Task: Add a condition where "Channel Is not WhatsApp" in new tickets in your groups.
Action: Mouse moved to (145, 504)
Screenshot: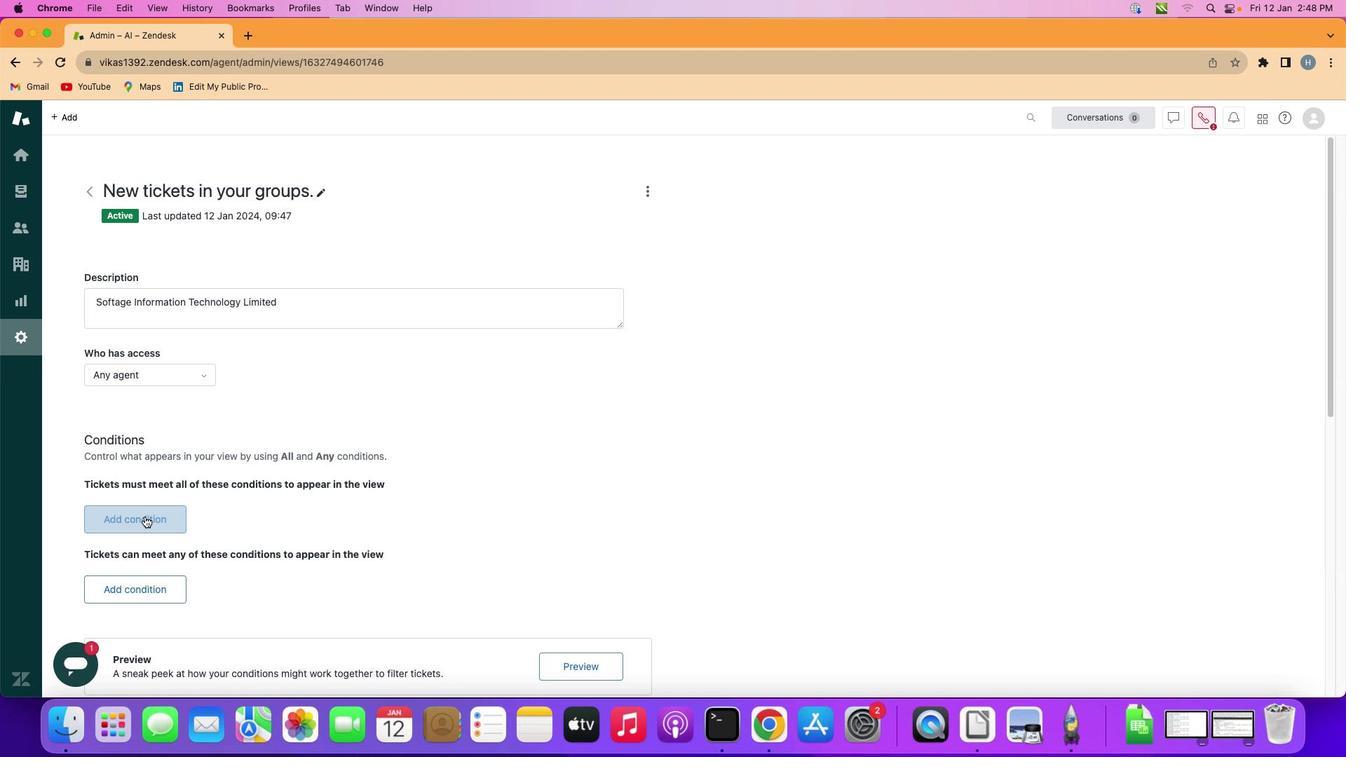 
Action: Mouse pressed left at (145, 504)
Screenshot: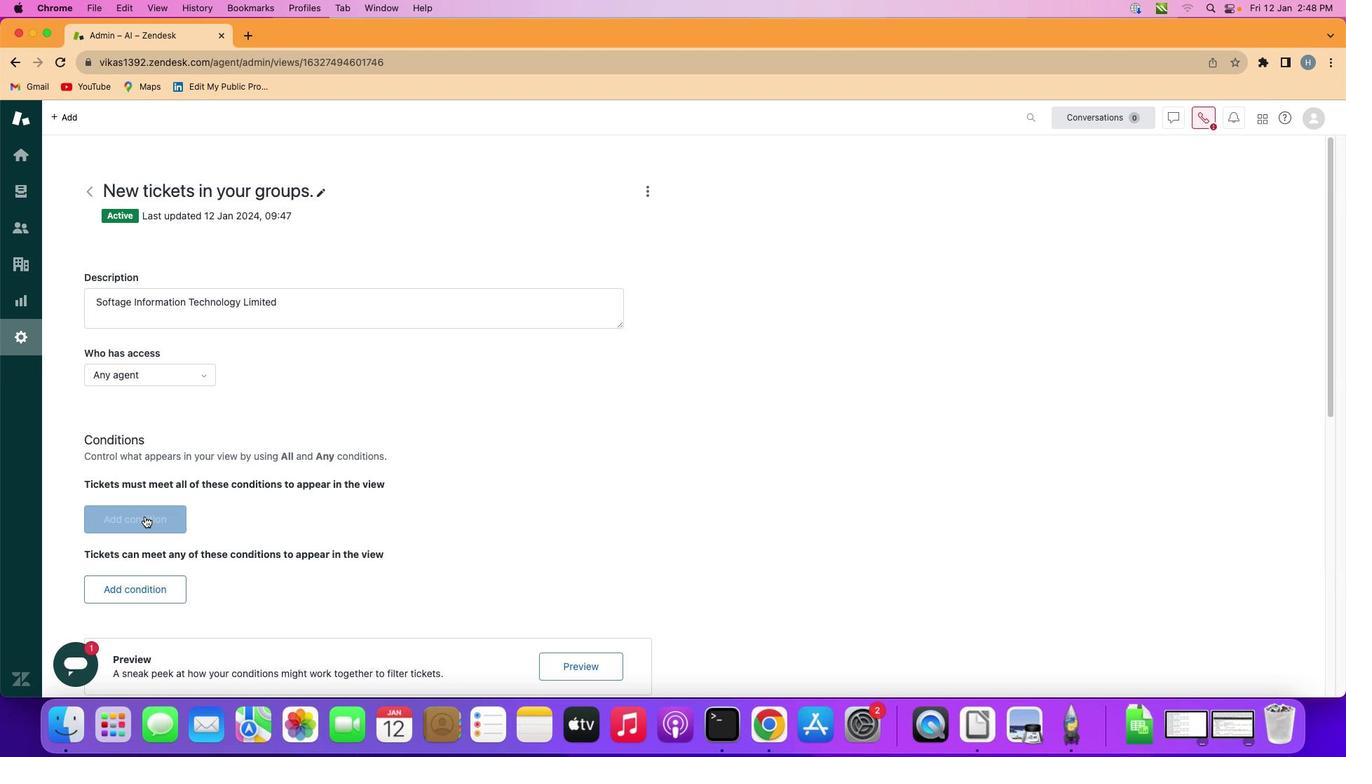 
Action: Mouse moved to (144, 516)
Screenshot: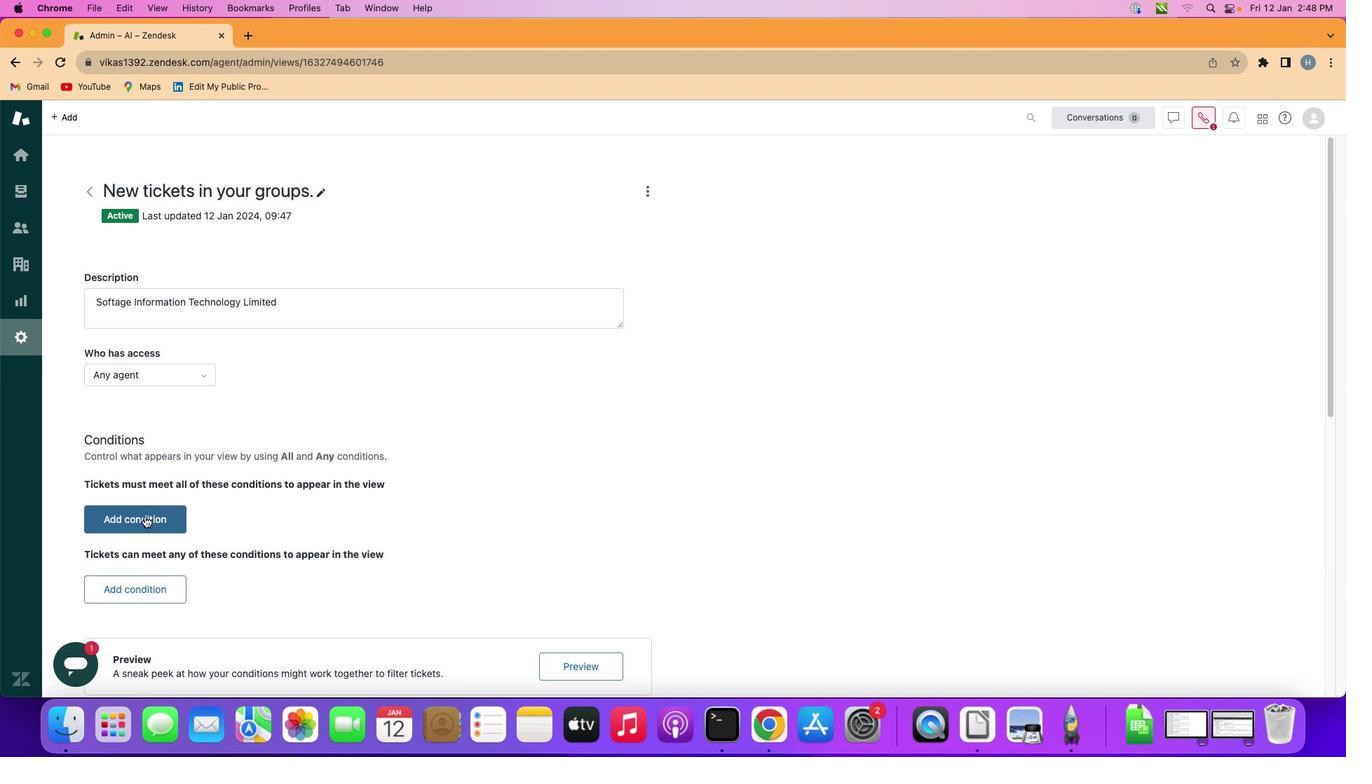 
Action: Mouse pressed left at (144, 516)
Screenshot: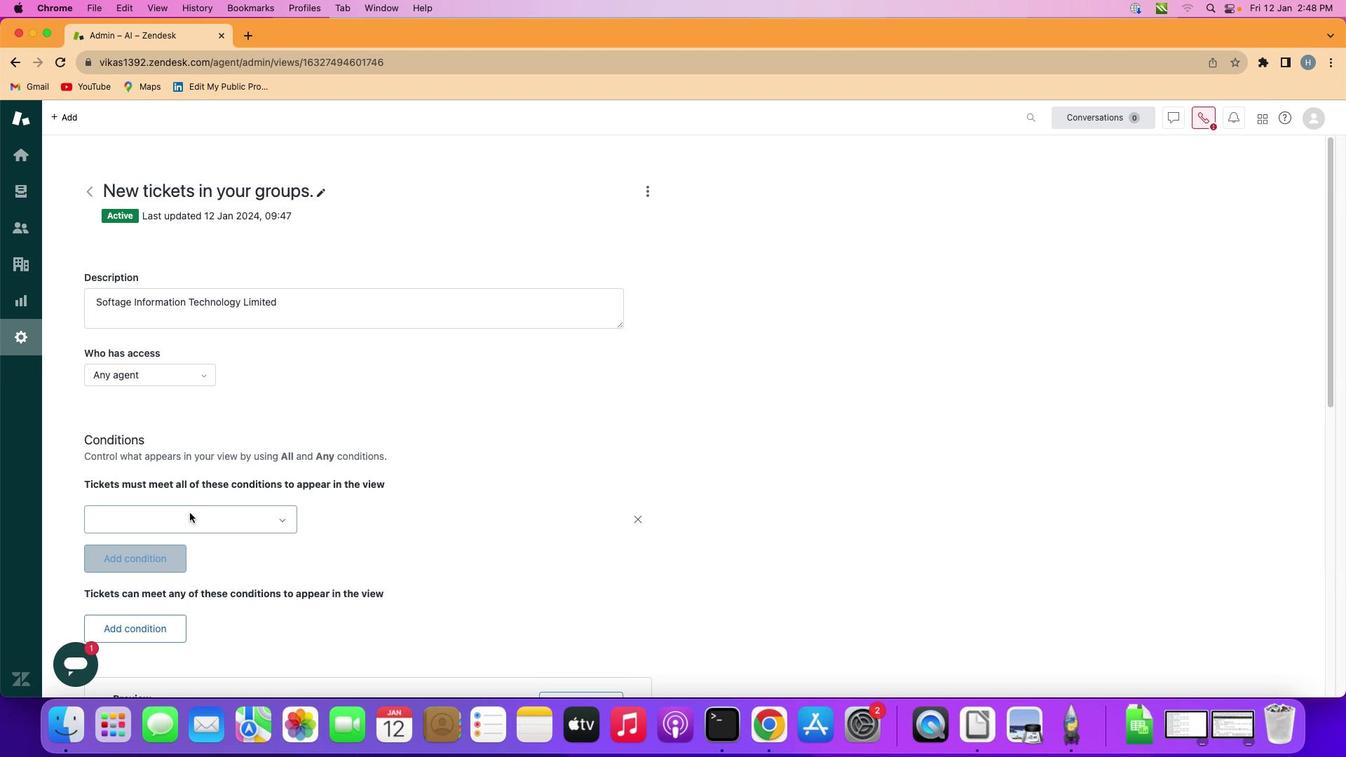 
Action: Mouse moved to (194, 513)
Screenshot: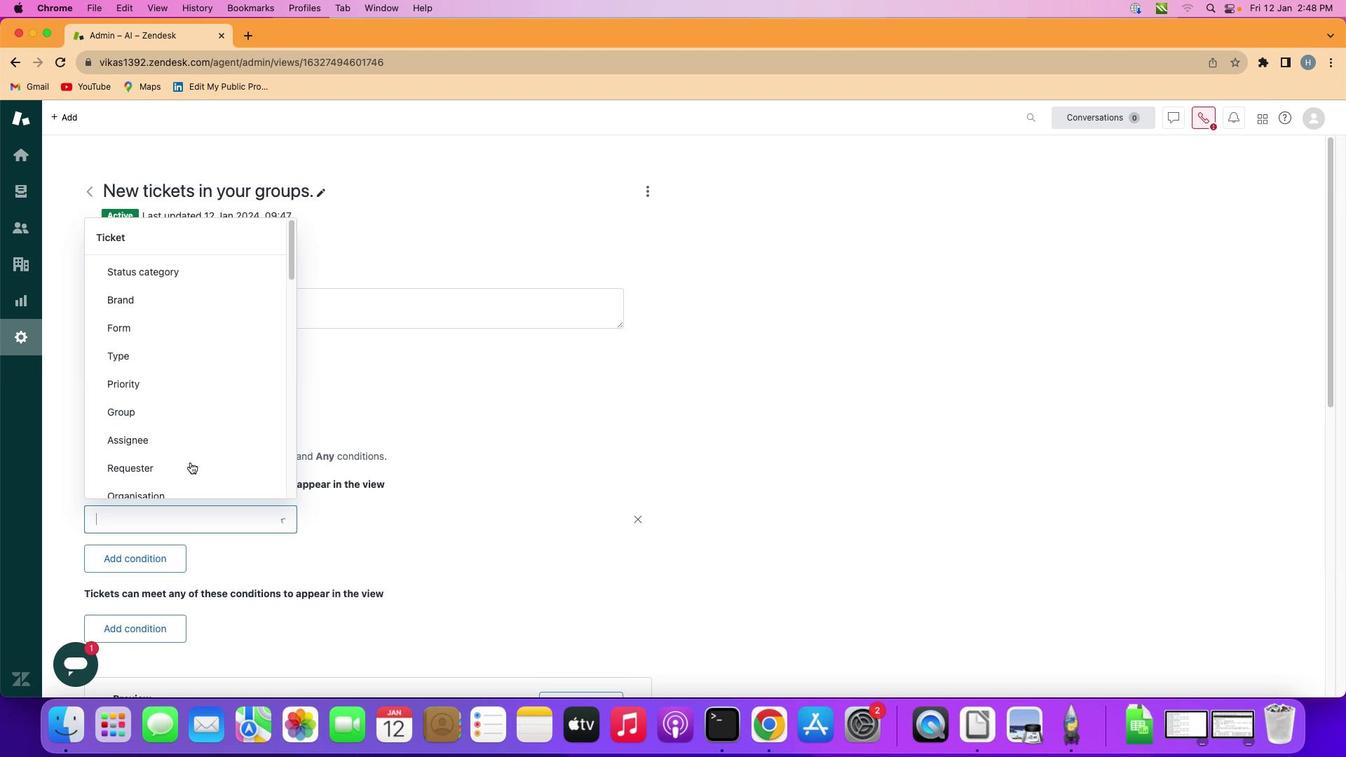 
Action: Mouse pressed left at (194, 513)
Screenshot: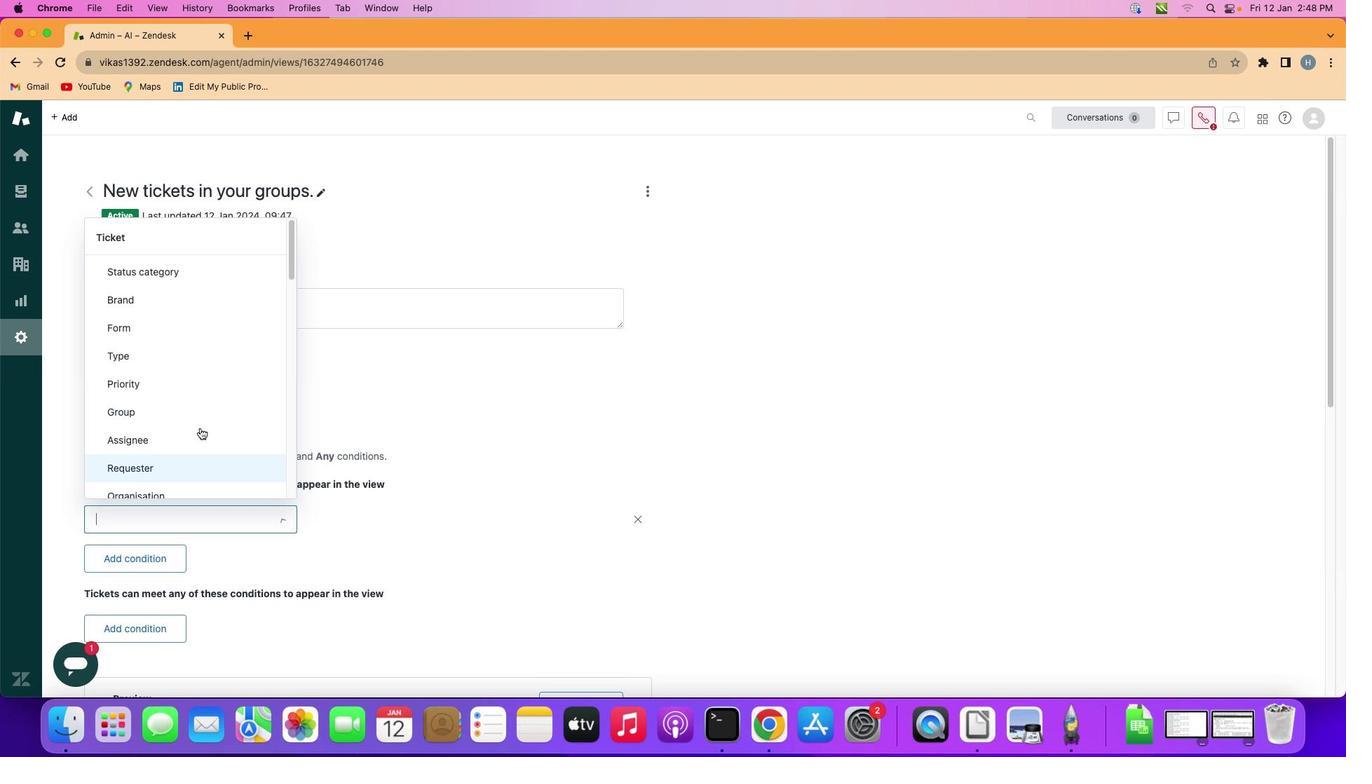 
Action: Mouse moved to (217, 301)
Screenshot: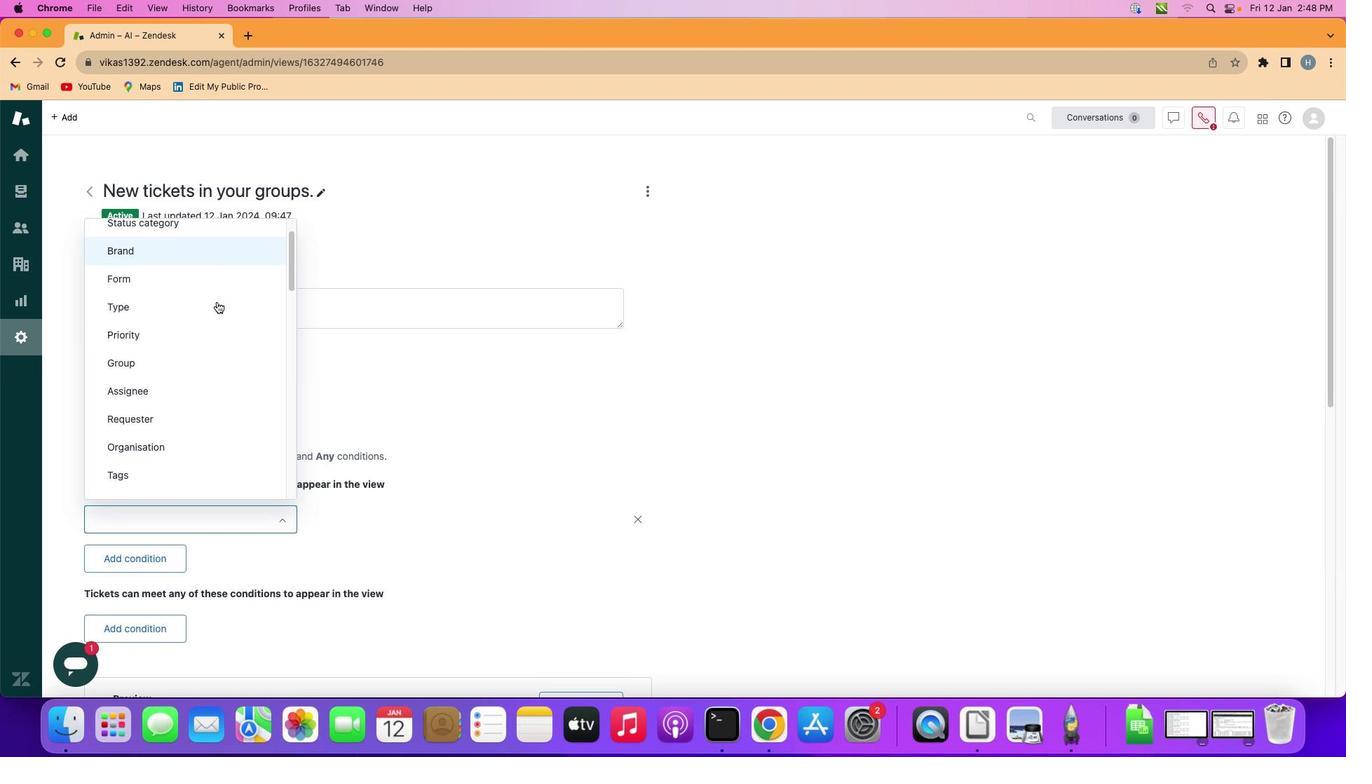
Action: Mouse scrolled (217, 301) with delta (0, 0)
Screenshot: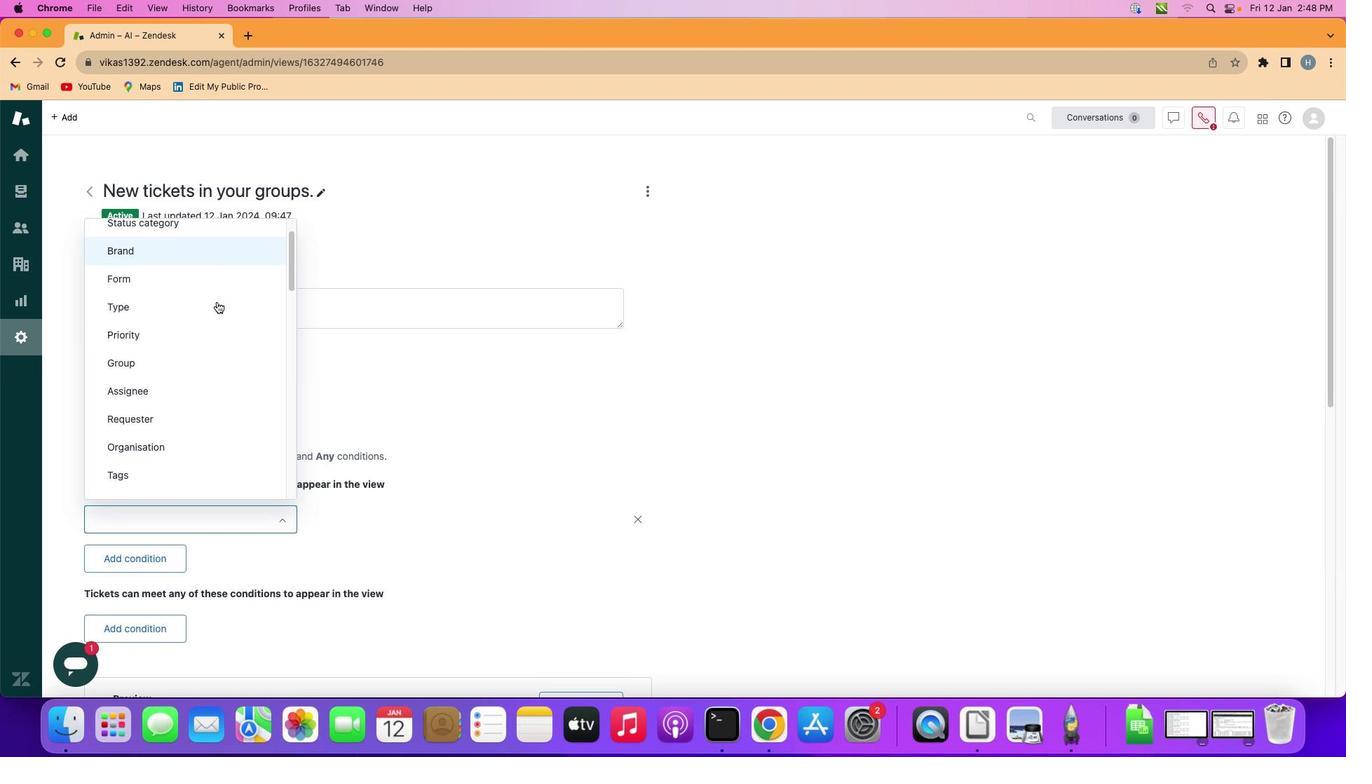 
Action: Mouse scrolled (217, 301) with delta (0, 0)
Screenshot: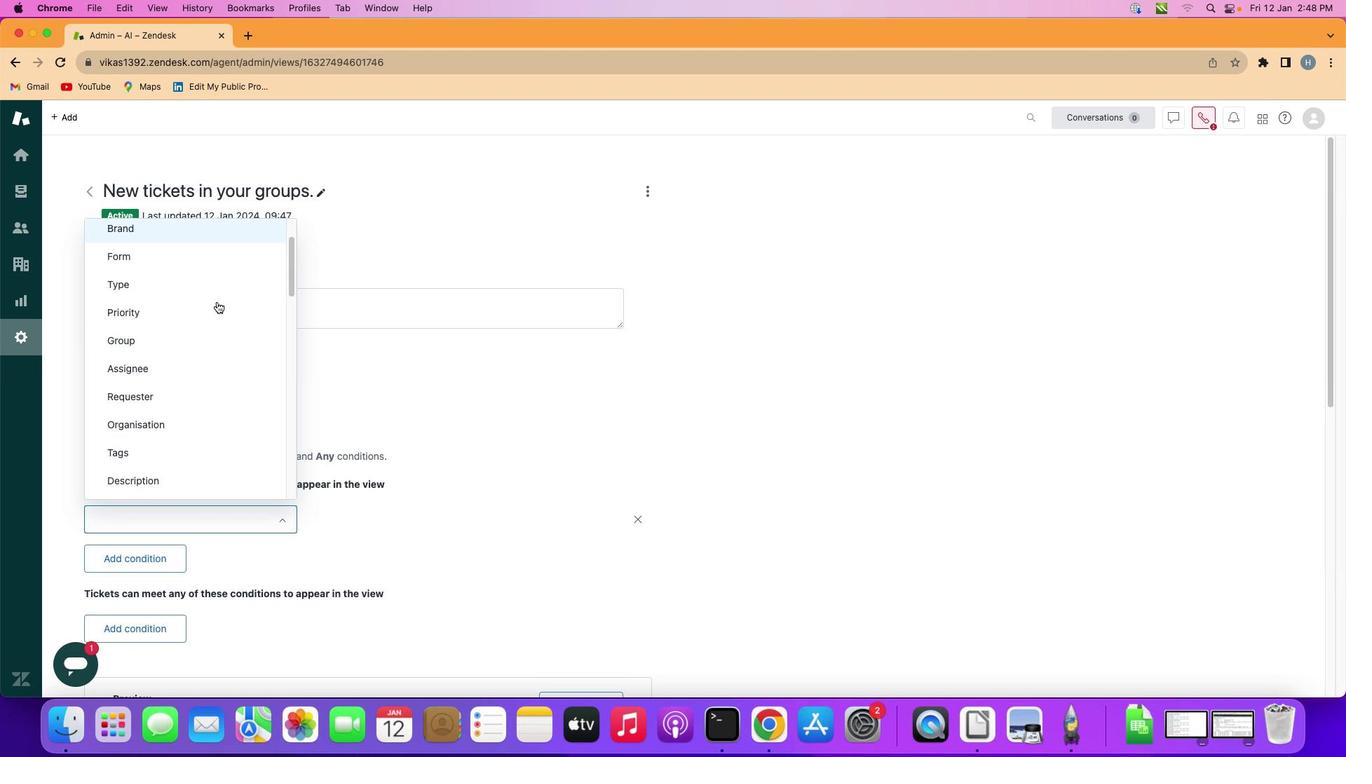 
Action: Mouse moved to (217, 301)
Screenshot: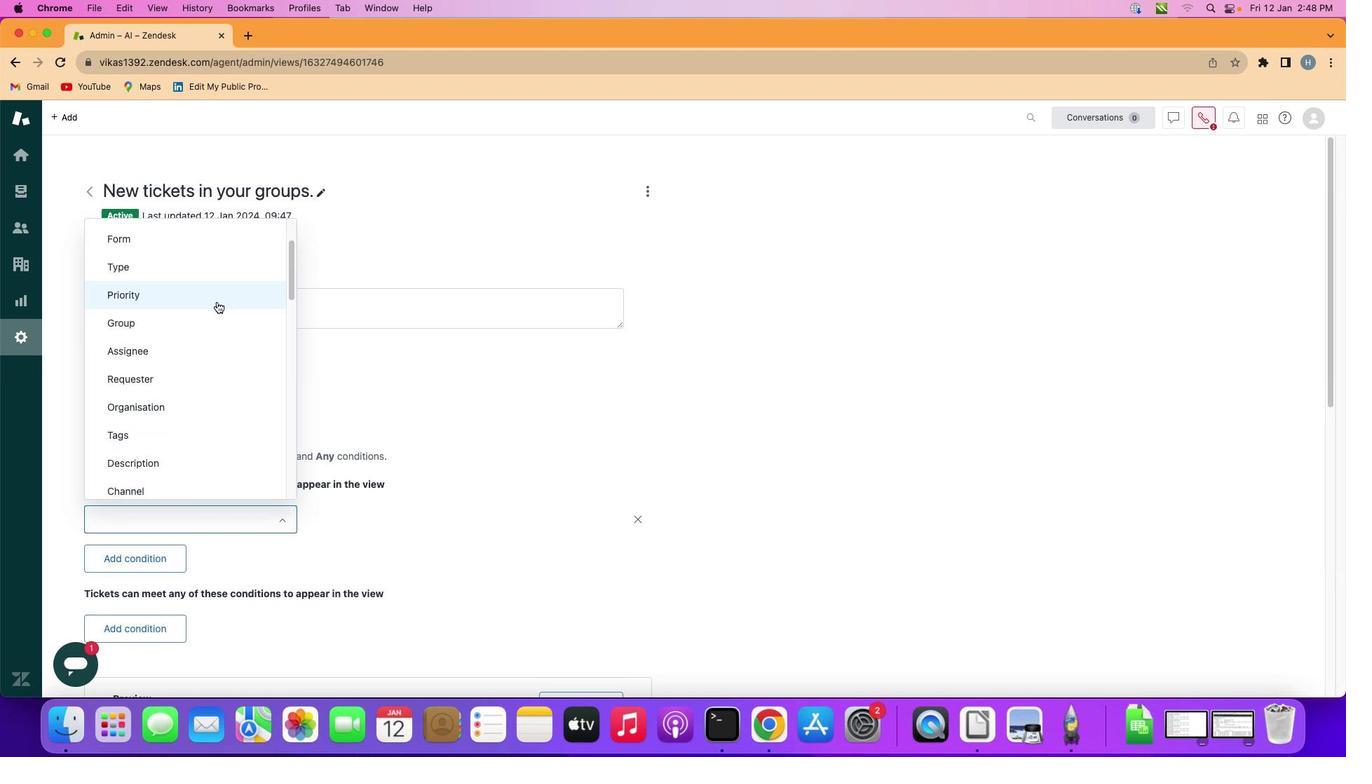 
Action: Mouse scrolled (217, 301) with delta (0, 0)
Screenshot: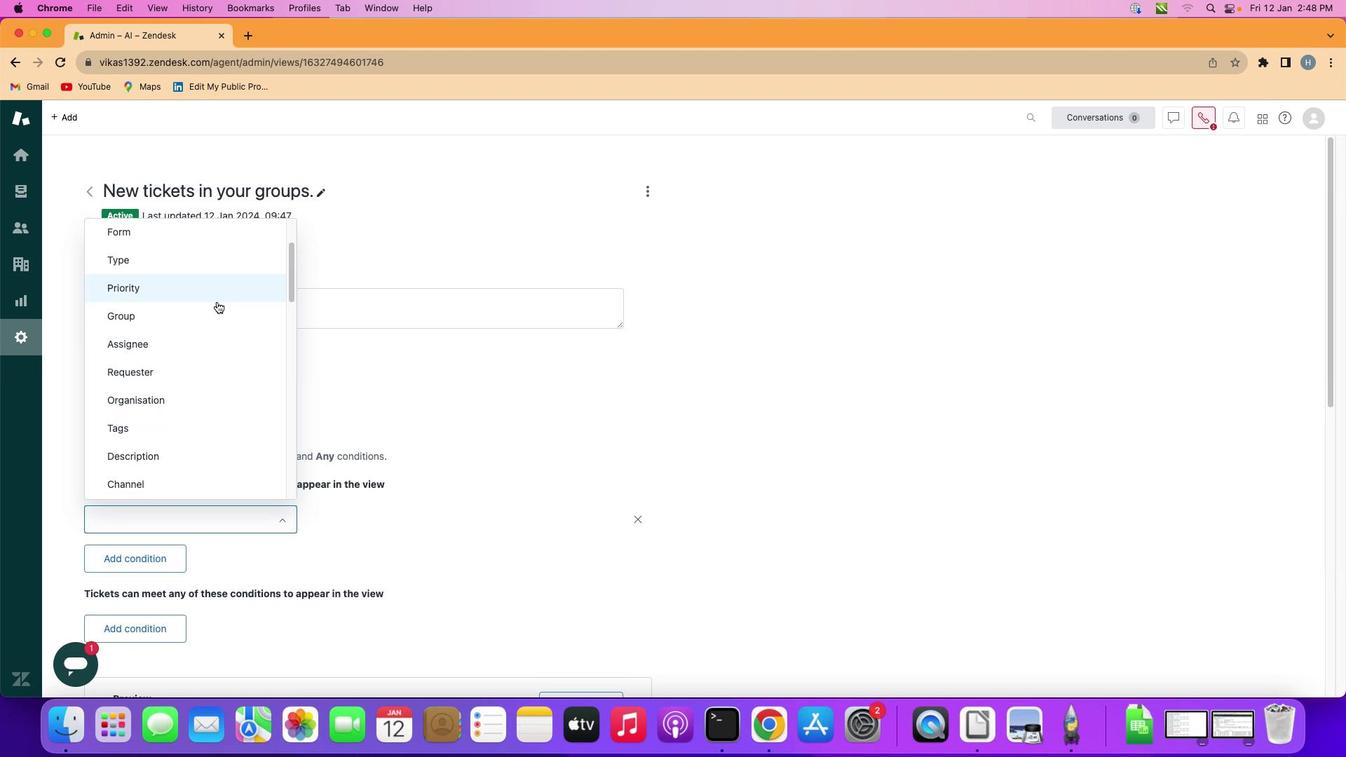 
Action: Mouse scrolled (217, 301) with delta (0, 0)
Screenshot: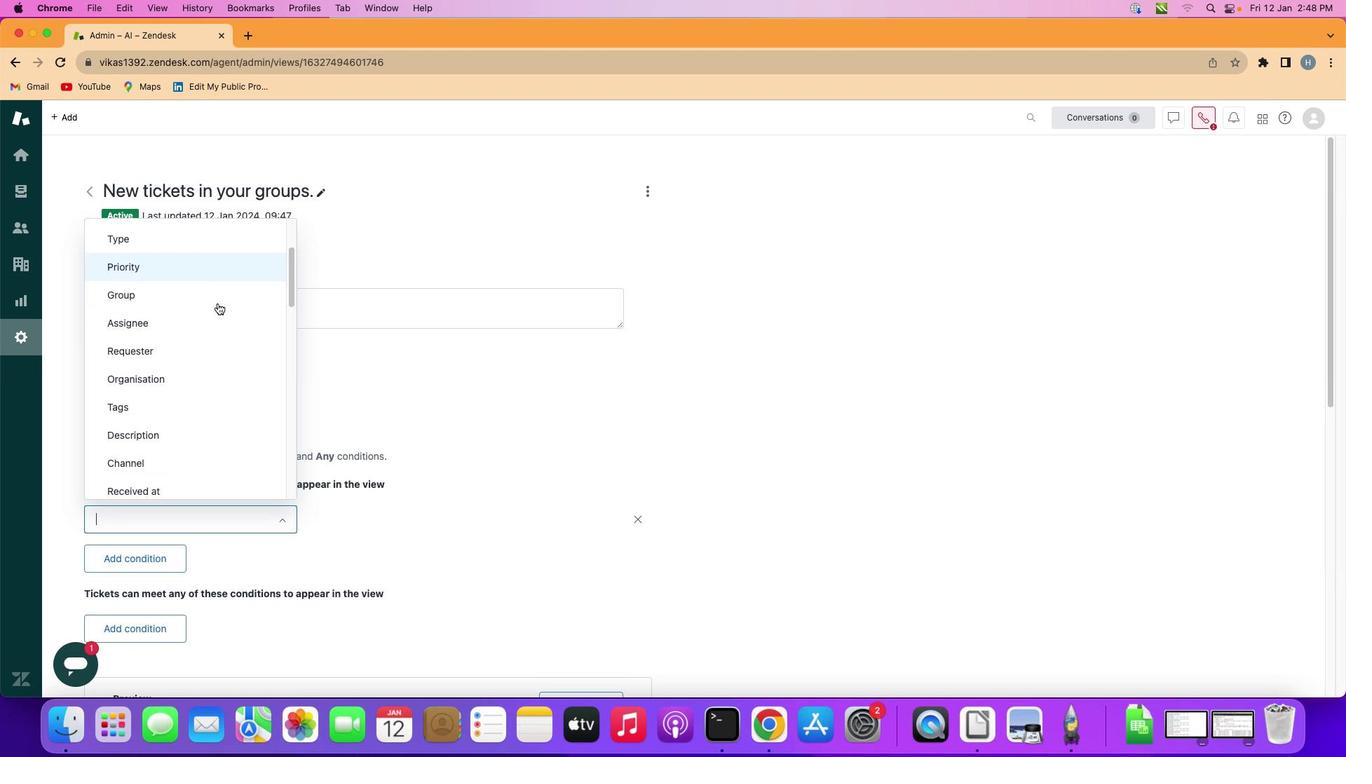 
Action: Mouse moved to (217, 301)
Screenshot: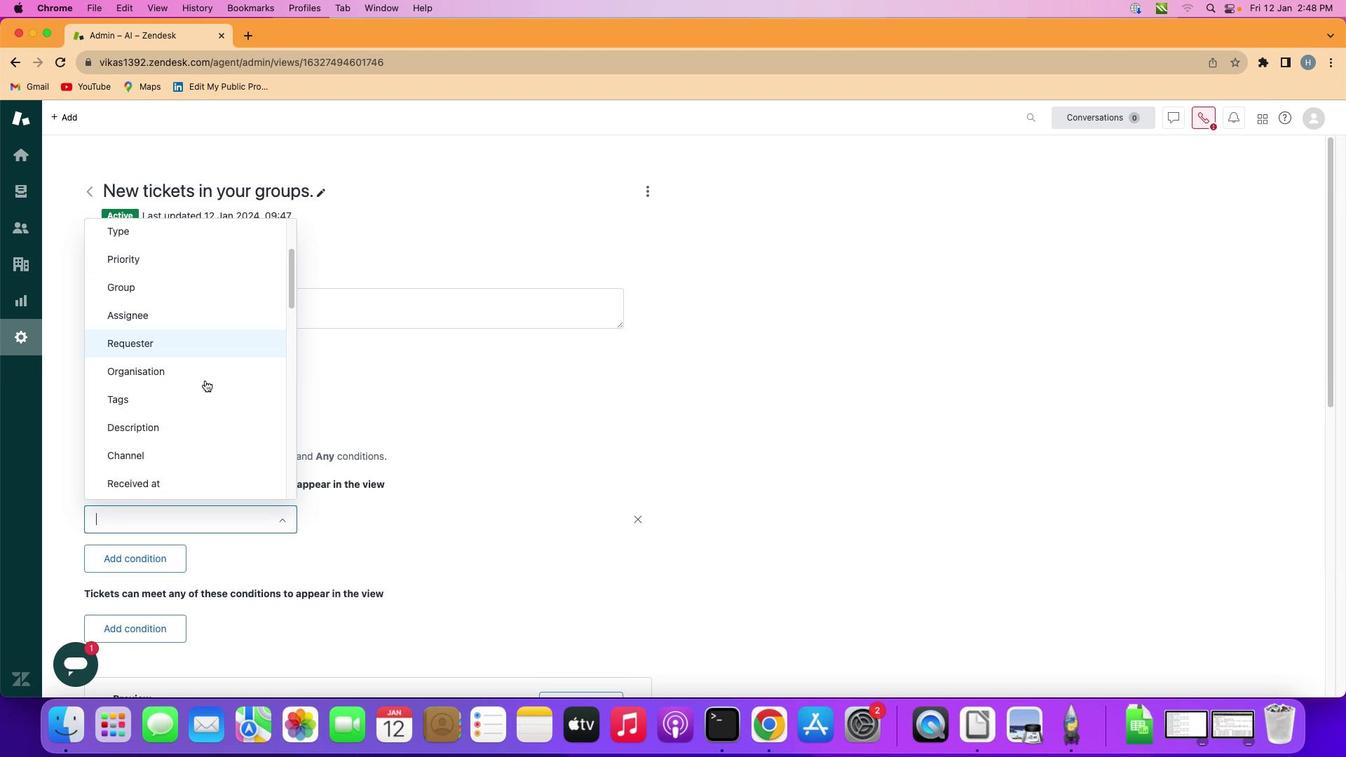 
Action: Mouse scrolled (217, 301) with delta (0, 0)
Screenshot: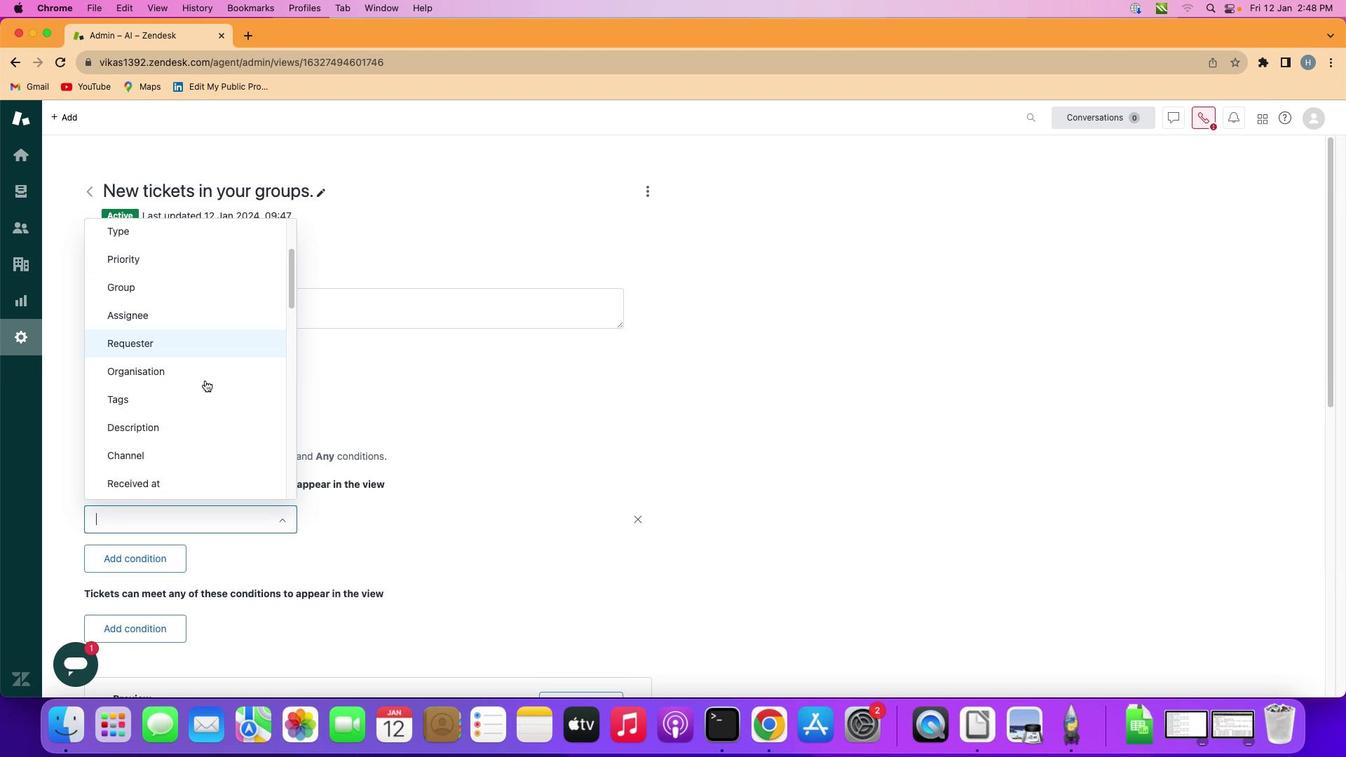 
Action: Mouse moved to (192, 445)
Screenshot: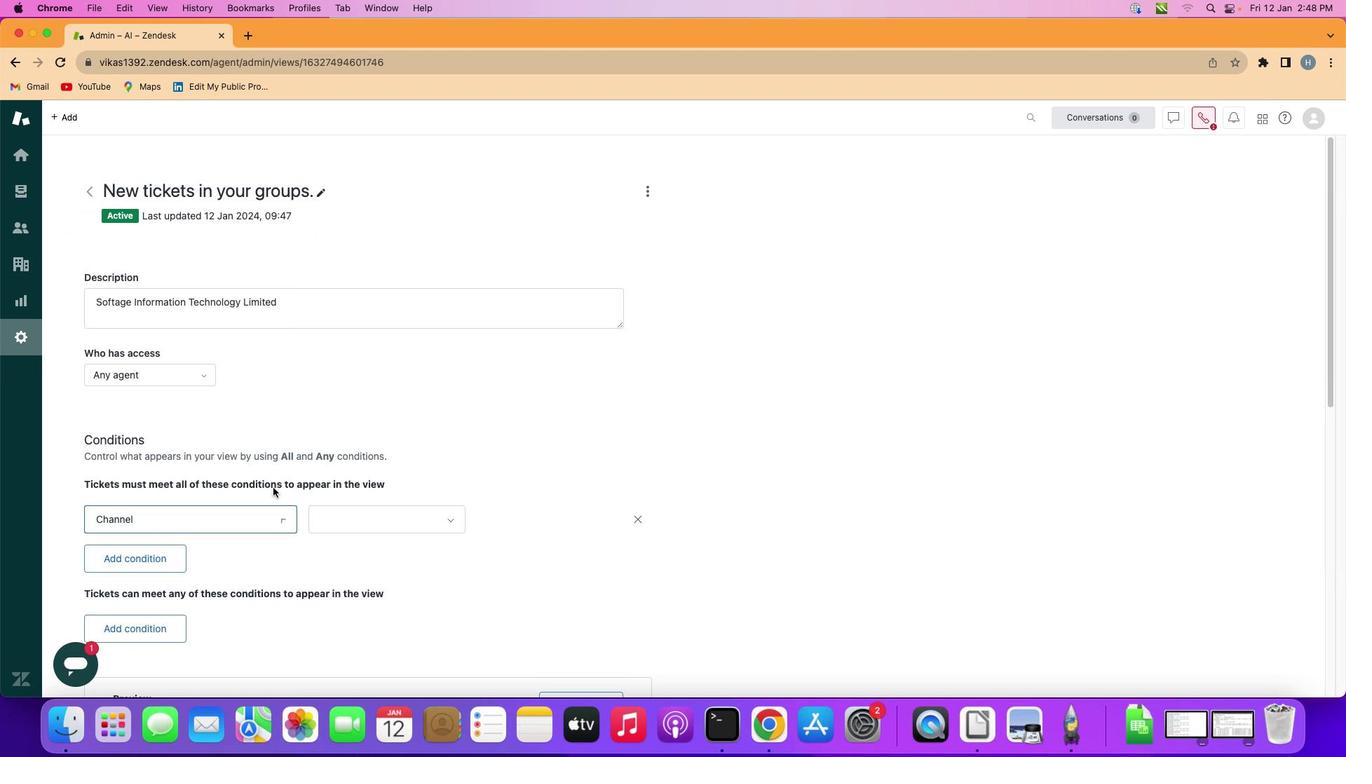 
Action: Mouse pressed left at (192, 445)
Screenshot: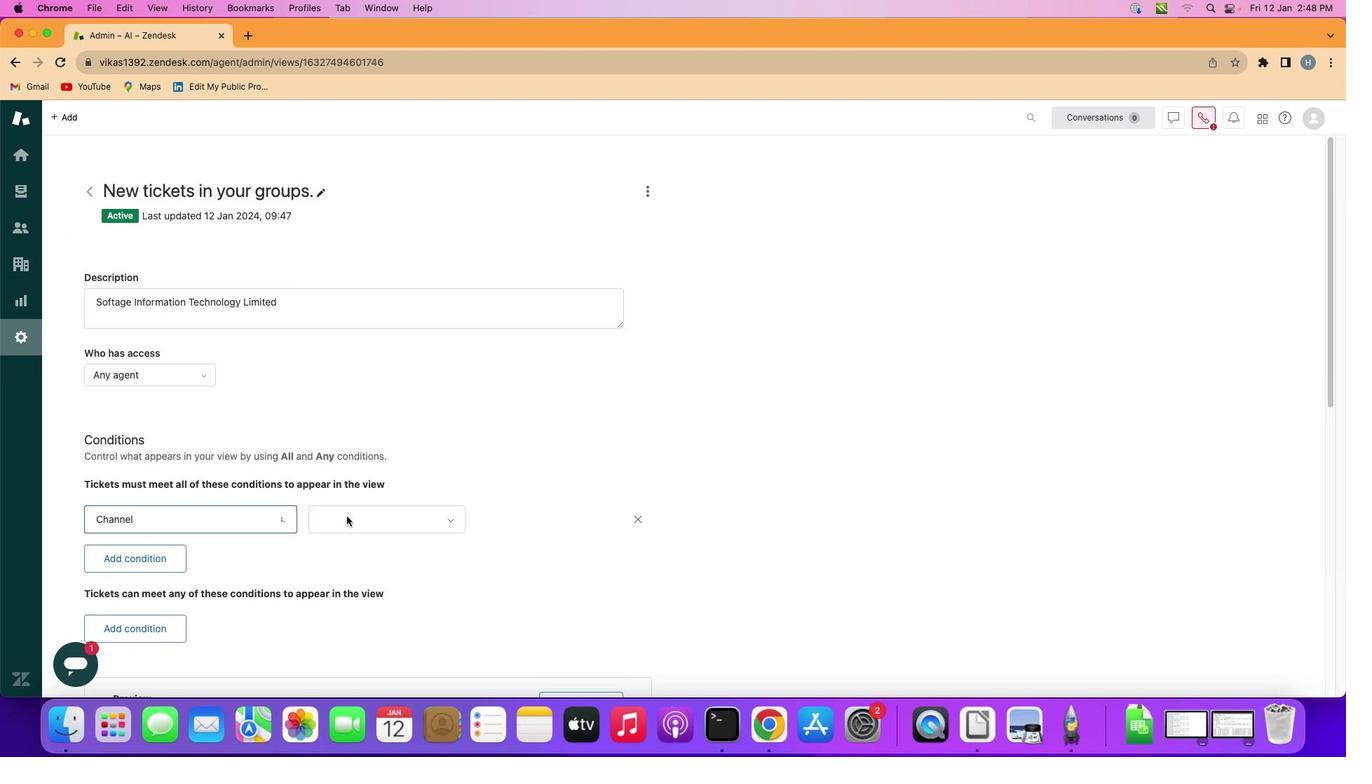 
Action: Mouse moved to (390, 523)
Screenshot: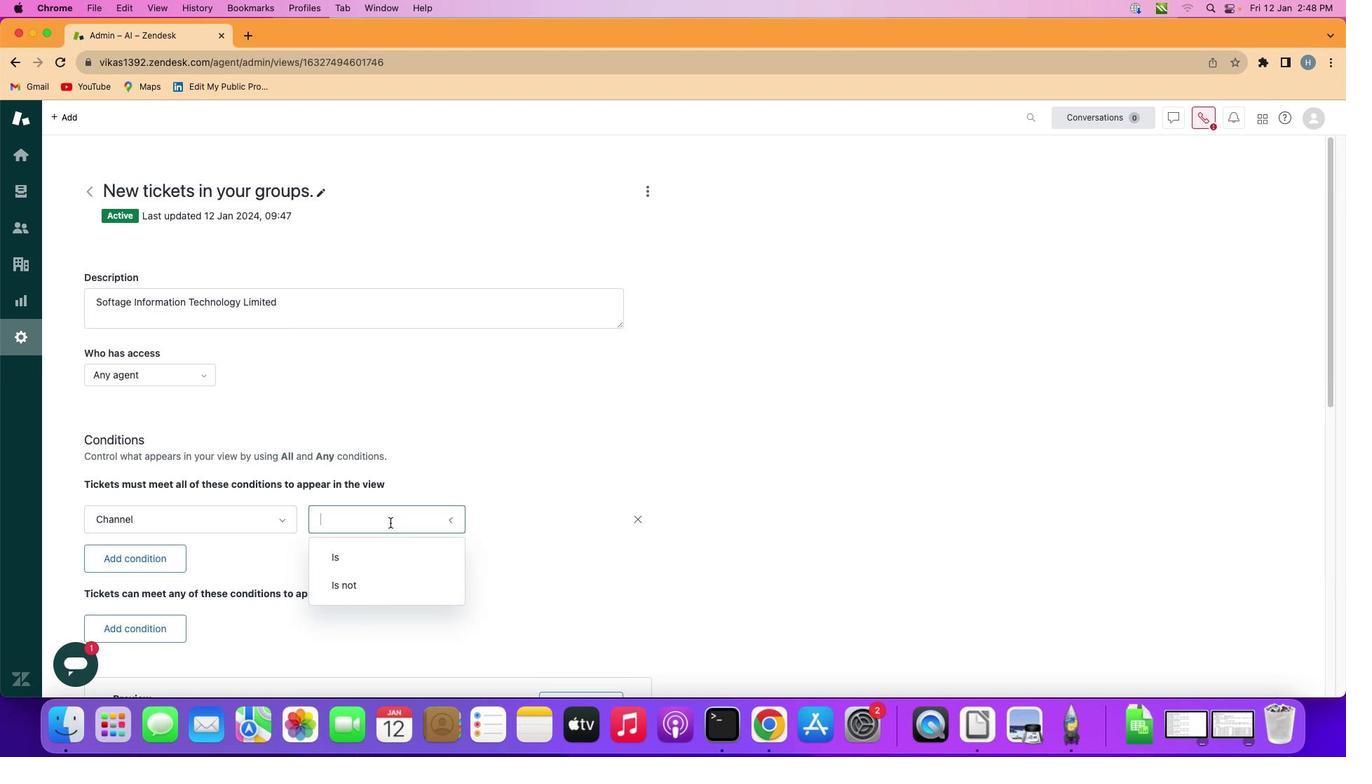 
Action: Mouse pressed left at (390, 523)
Screenshot: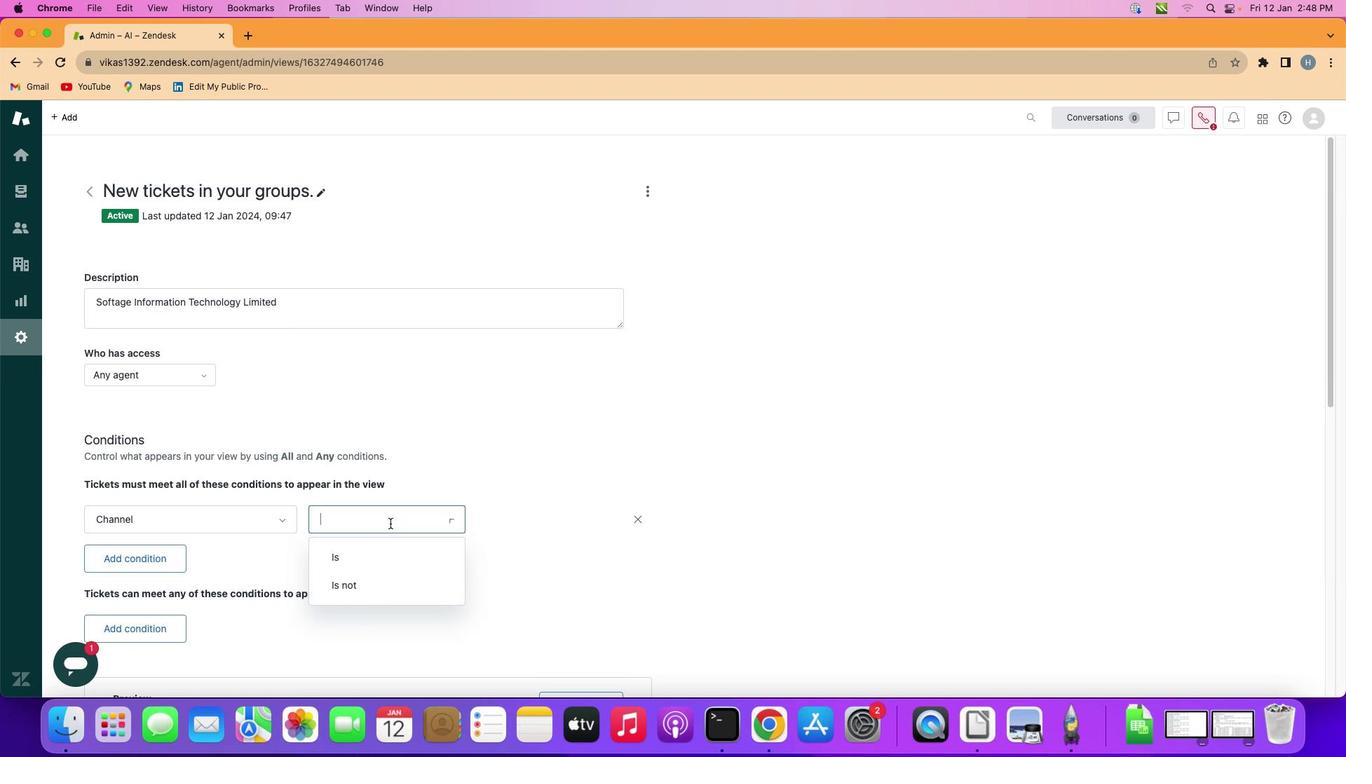 
Action: Mouse moved to (374, 579)
Screenshot: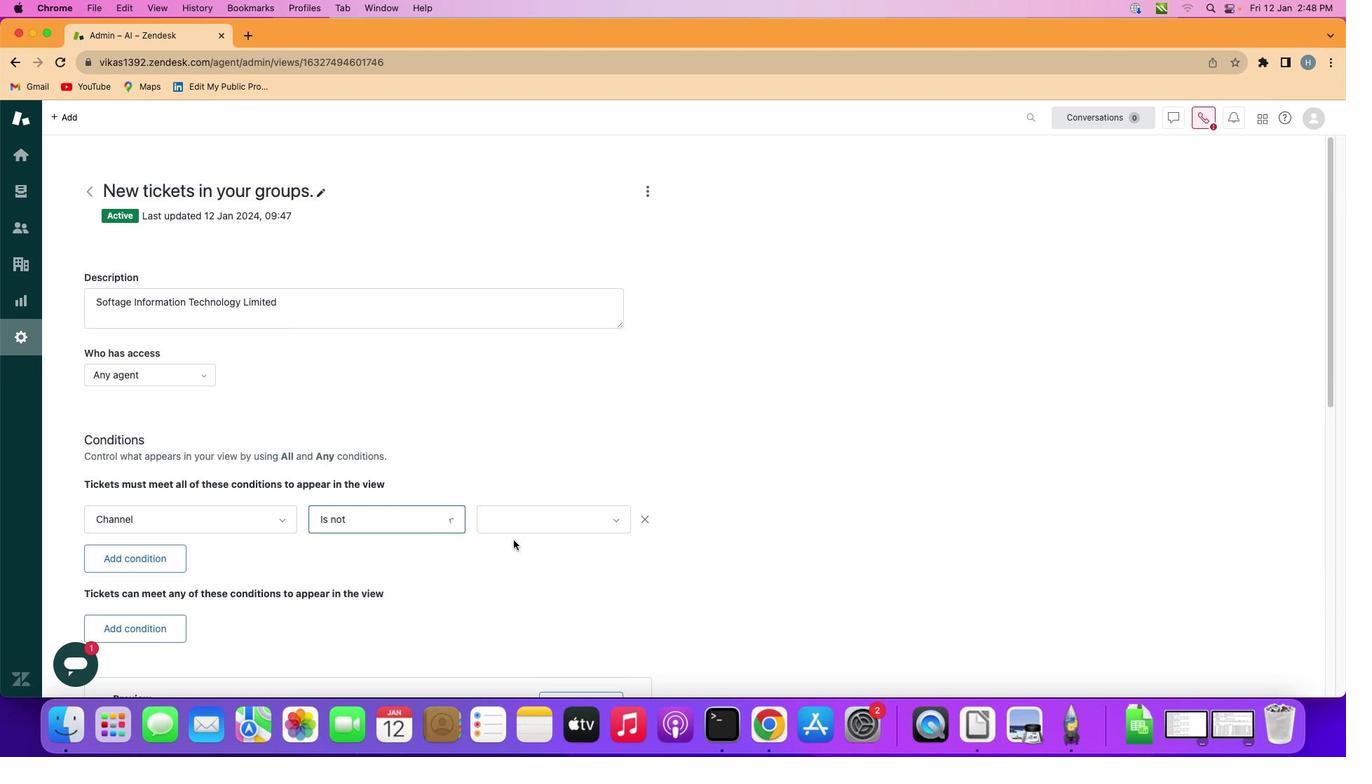
Action: Mouse pressed left at (374, 579)
Screenshot: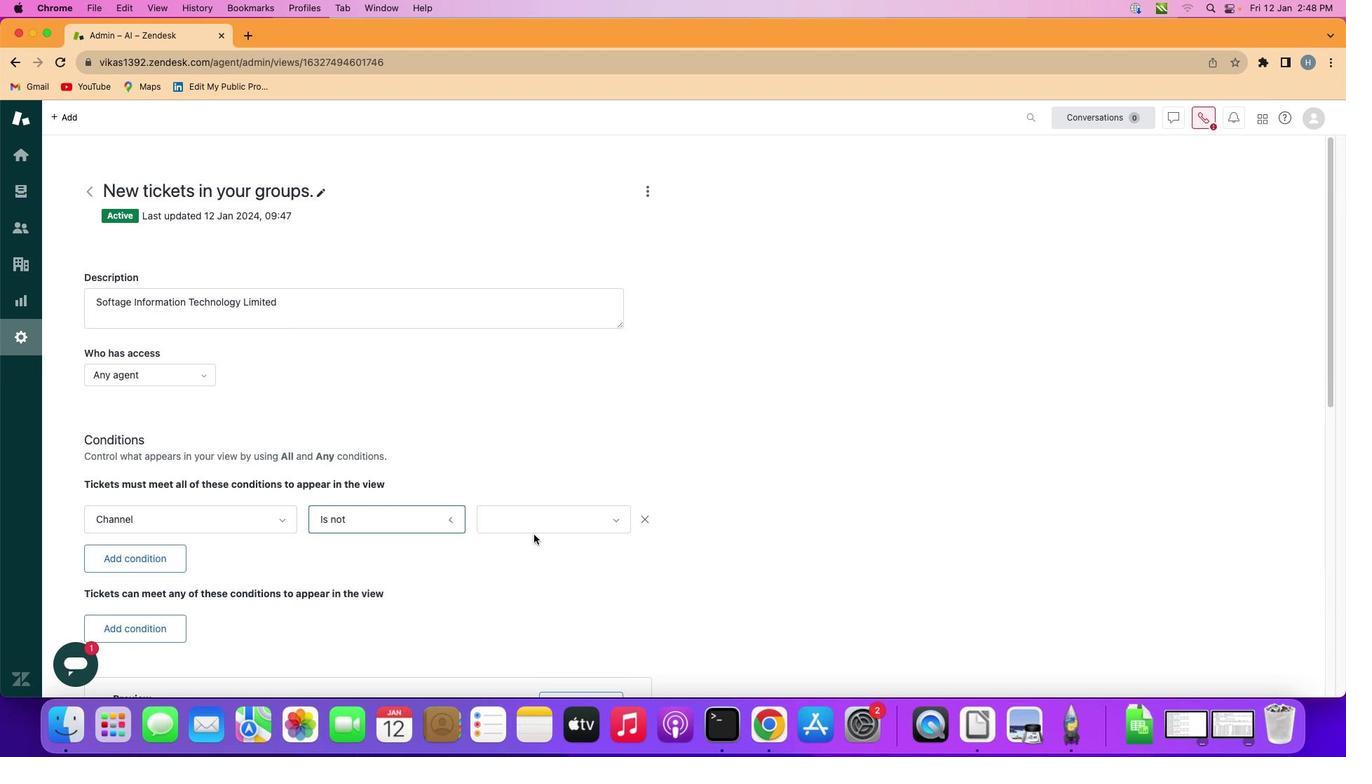 
Action: Mouse moved to (559, 523)
Screenshot: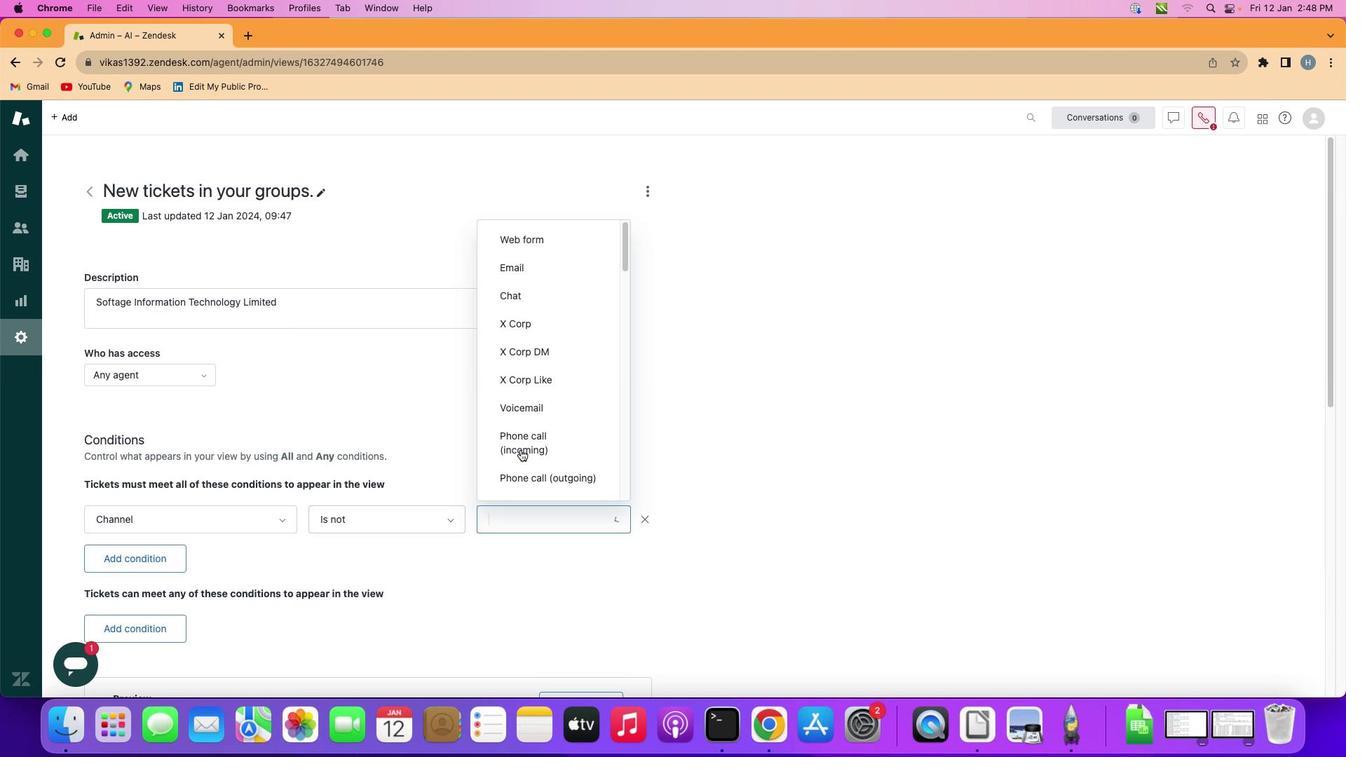
Action: Mouse pressed left at (559, 523)
Screenshot: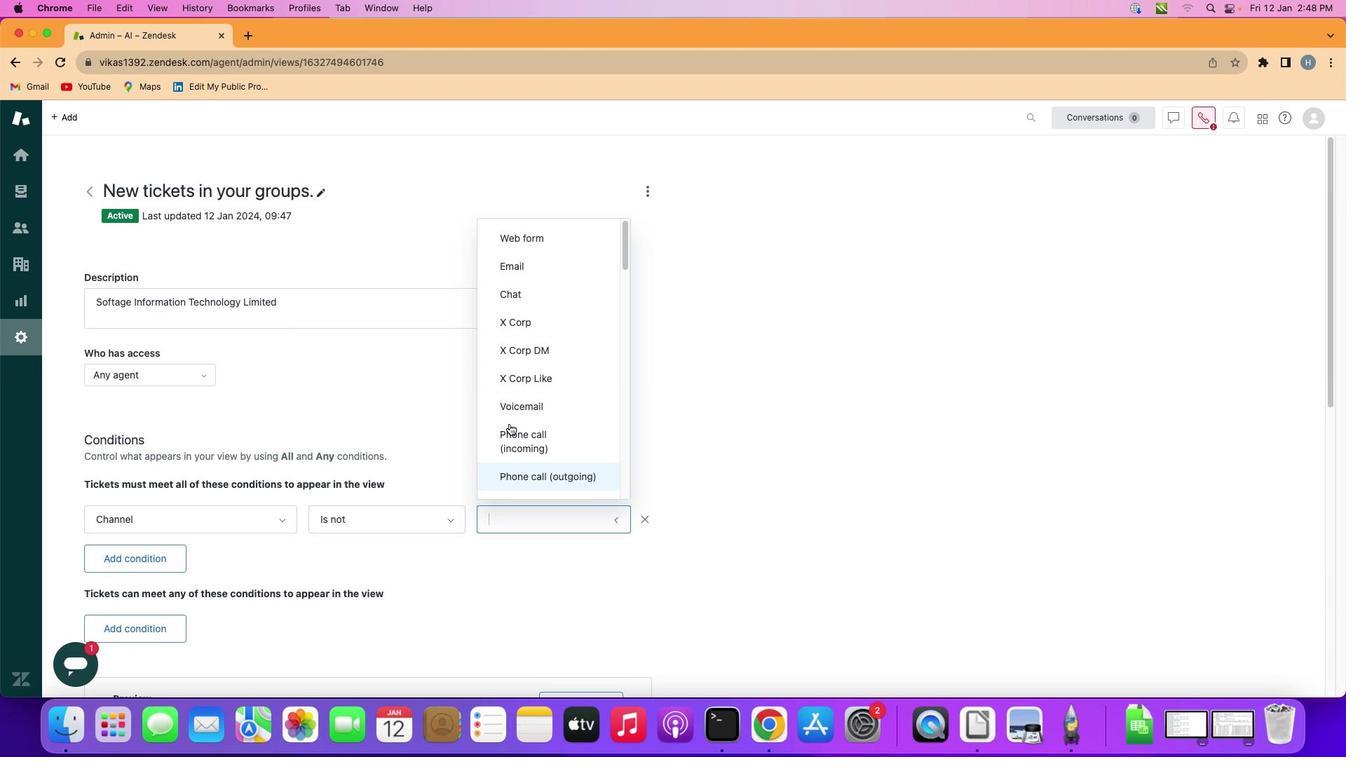 
Action: Mouse moved to (522, 359)
Screenshot: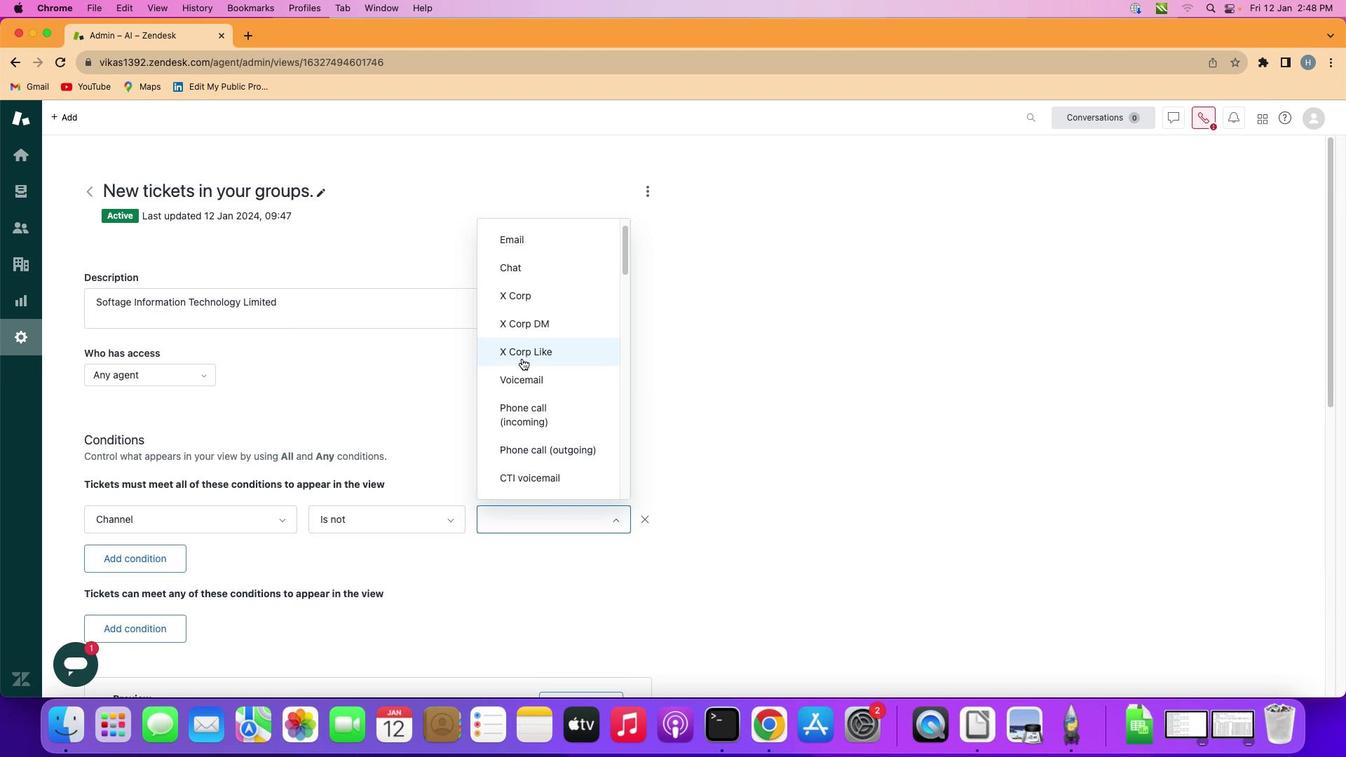 
Action: Mouse scrolled (522, 359) with delta (0, 0)
Screenshot: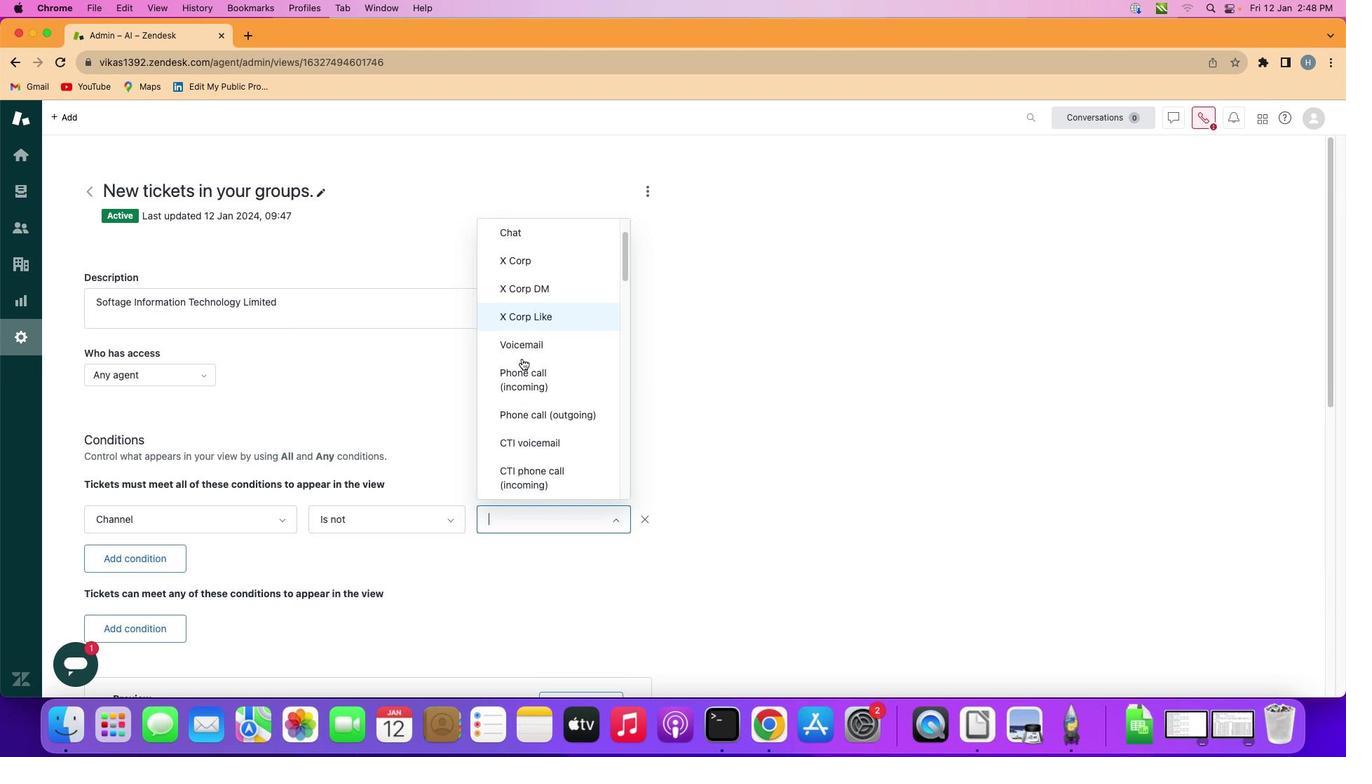 
Action: Mouse scrolled (522, 359) with delta (0, 0)
Screenshot: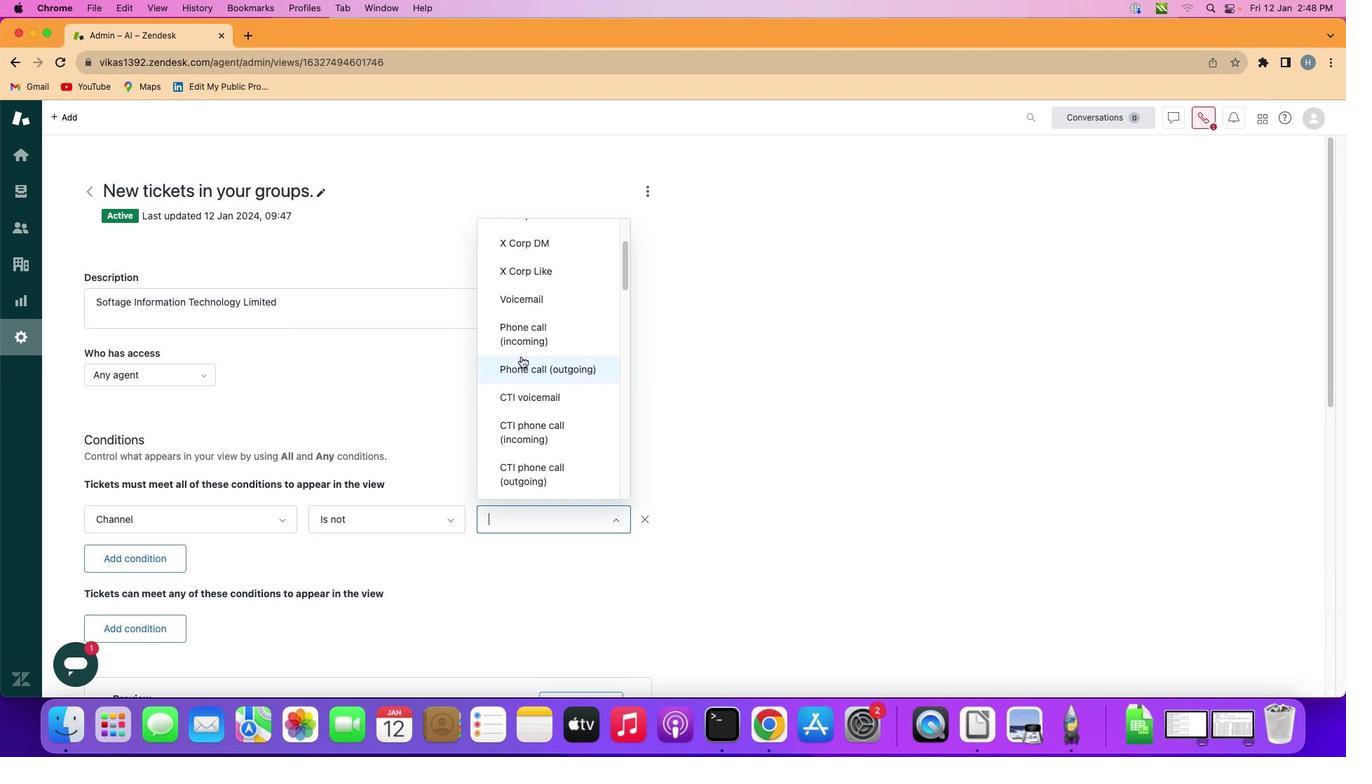 
Action: Mouse scrolled (522, 359) with delta (0, 0)
Screenshot: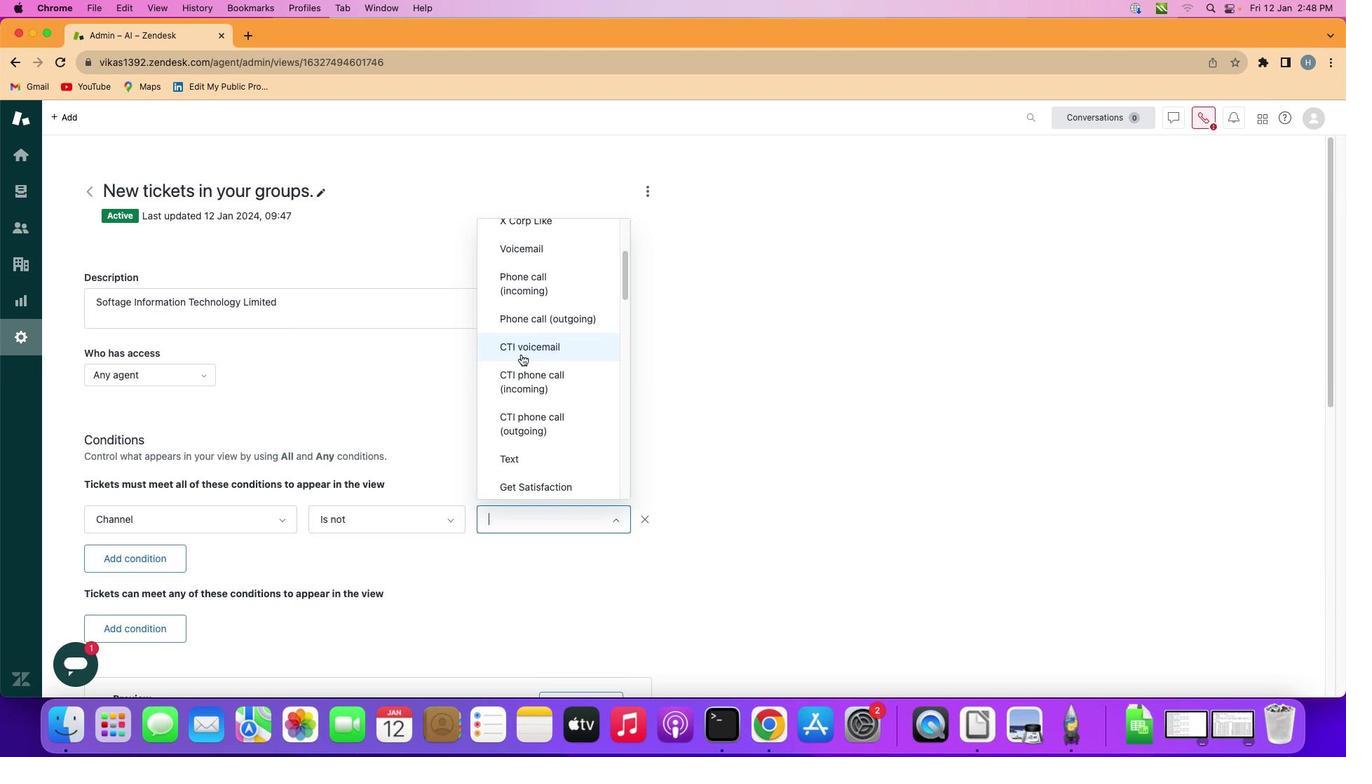 
Action: Mouse moved to (521, 359)
Screenshot: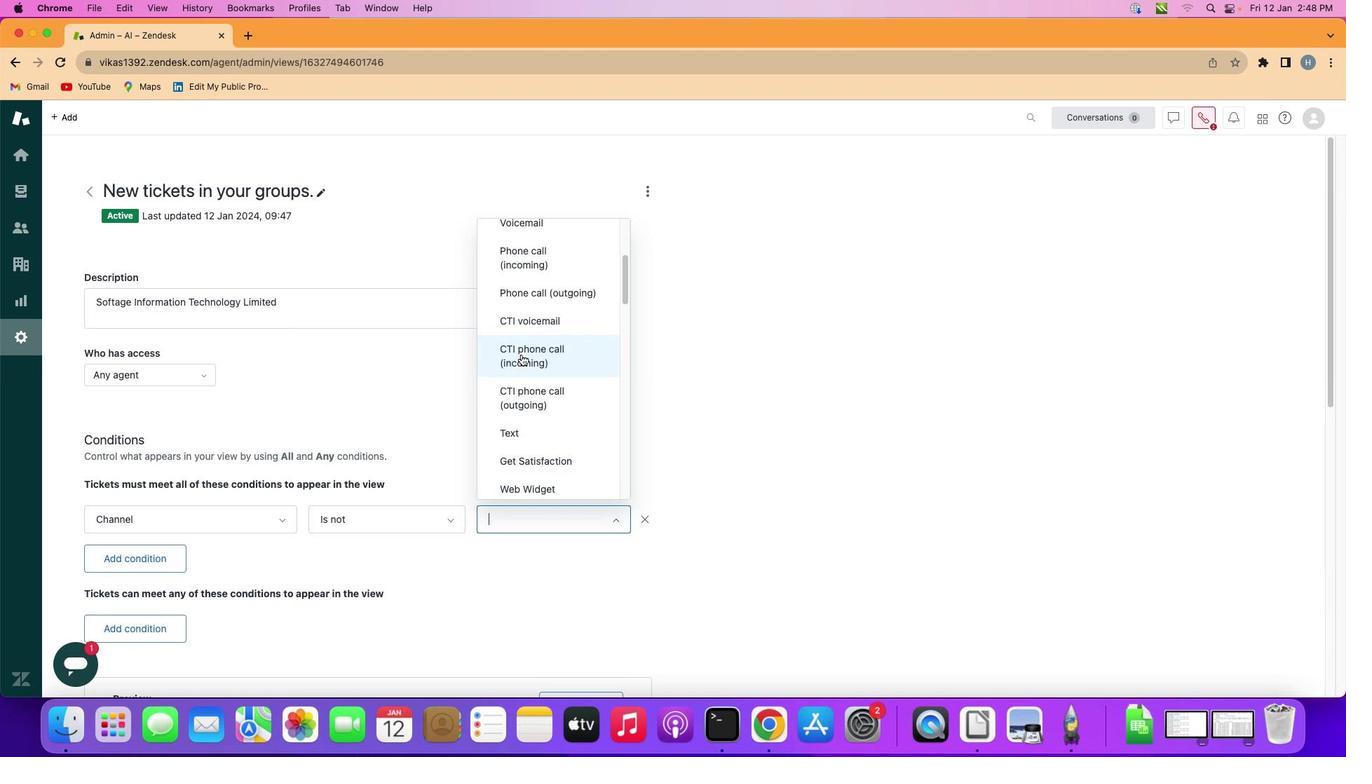
Action: Mouse scrolled (521, 359) with delta (0, -1)
Screenshot: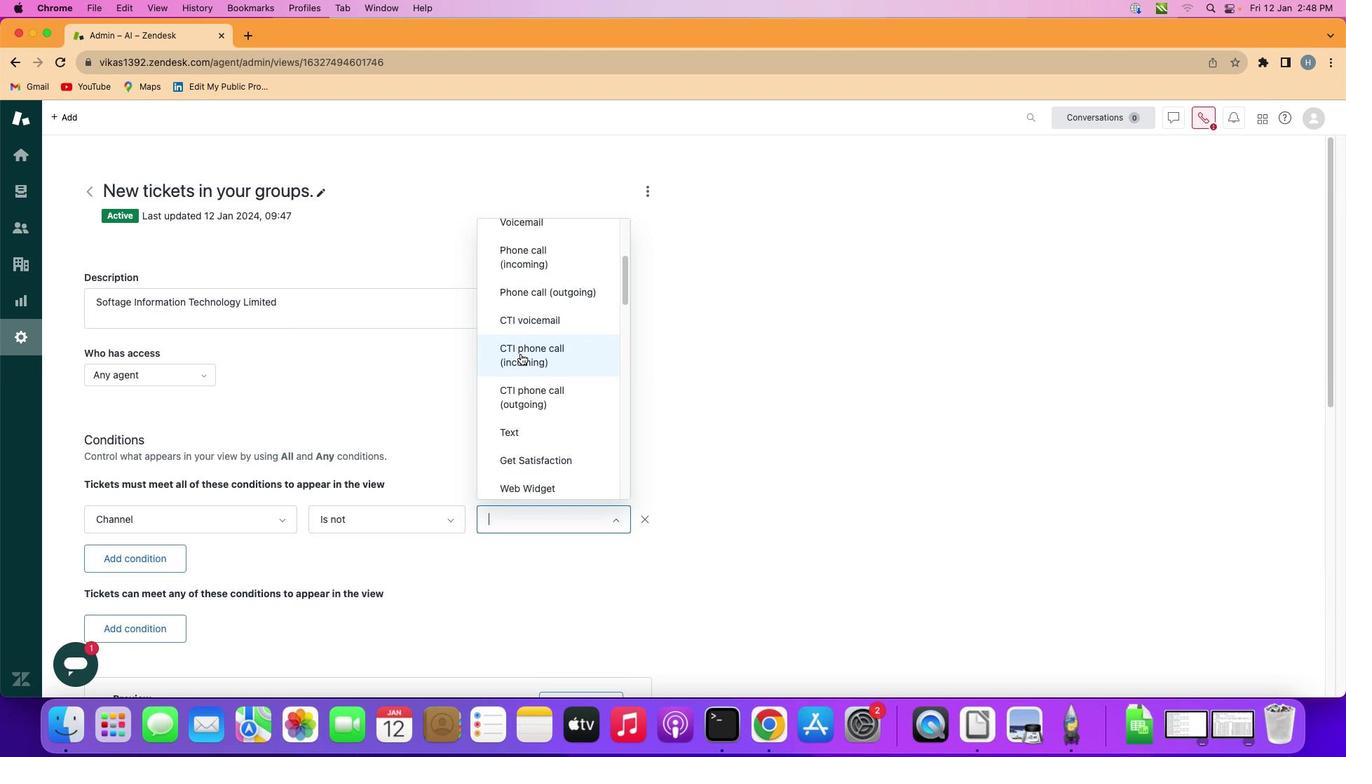
Action: Mouse scrolled (521, 359) with delta (0, -1)
Screenshot: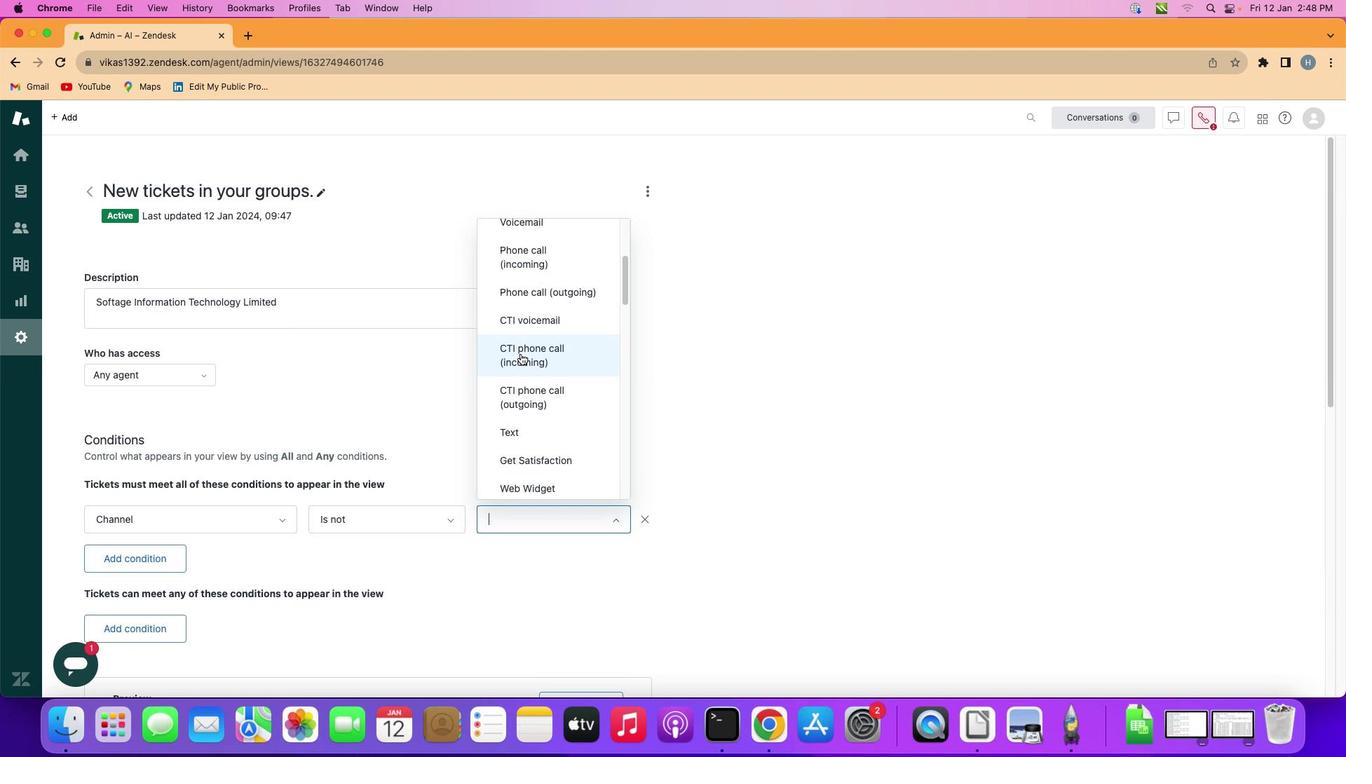 
Action: Mouse moved to (521, 354)
Screenshot: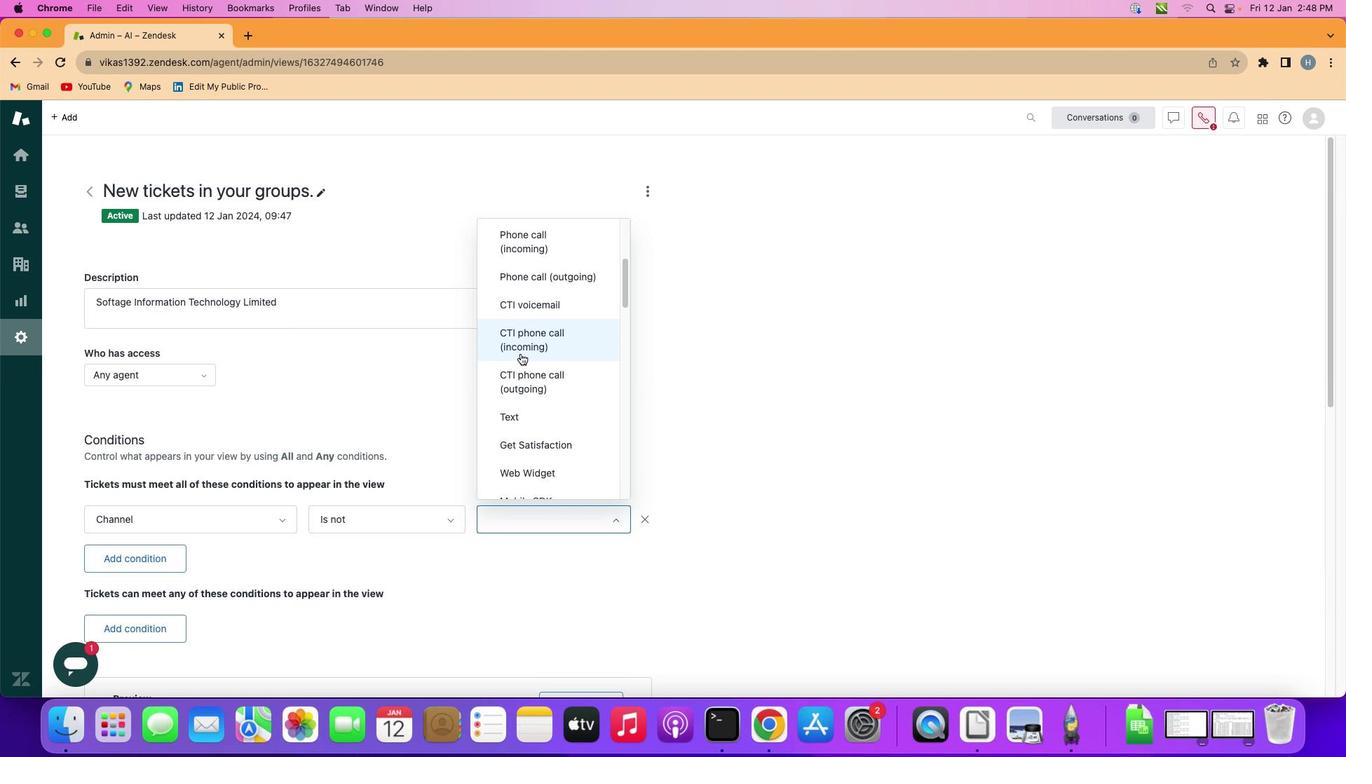 
Action: Mouse scrolled (521, 354) with delta (0, 0)
Screenshot: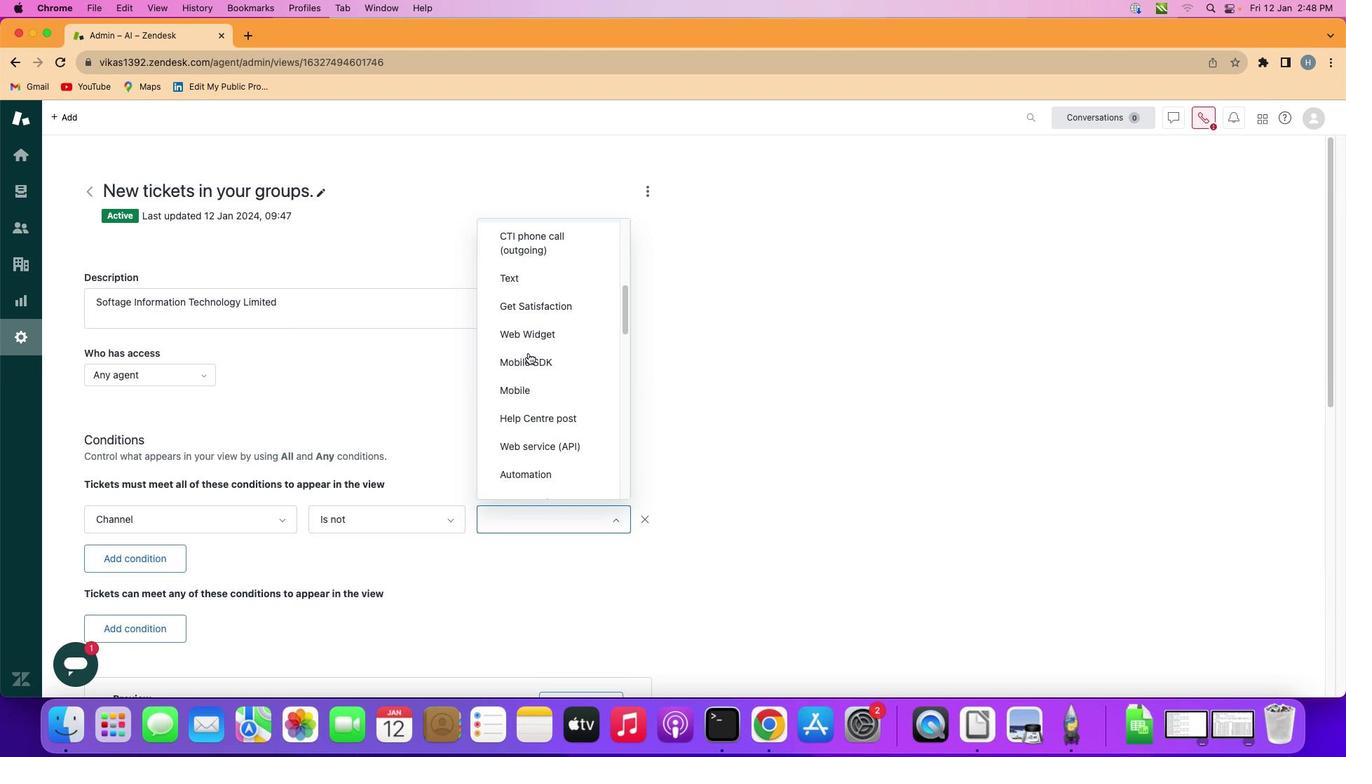 
Action: Mouse scrolled (521, 354) with delta (0, 0)
Screenshot: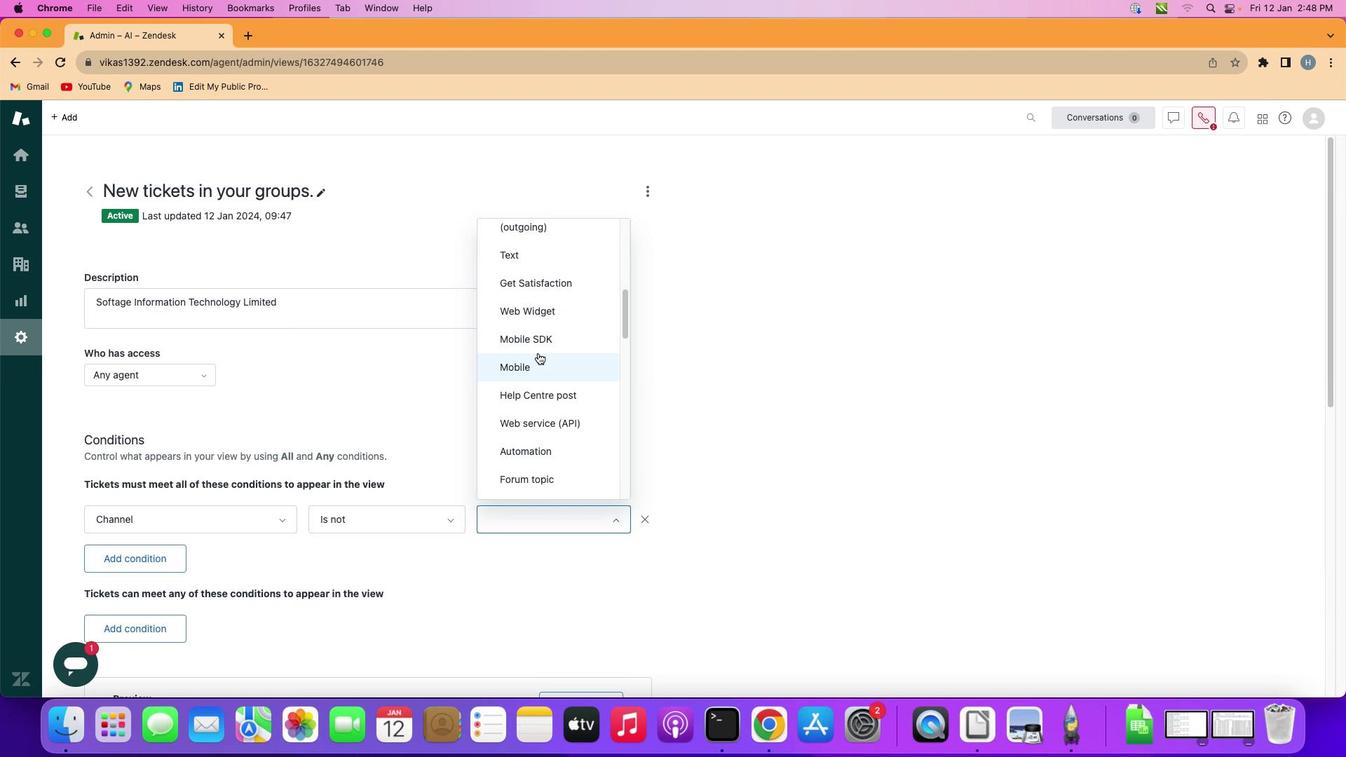
Action: Mouse scrolled (521, 354) with delta (0, -1)
Screenshot: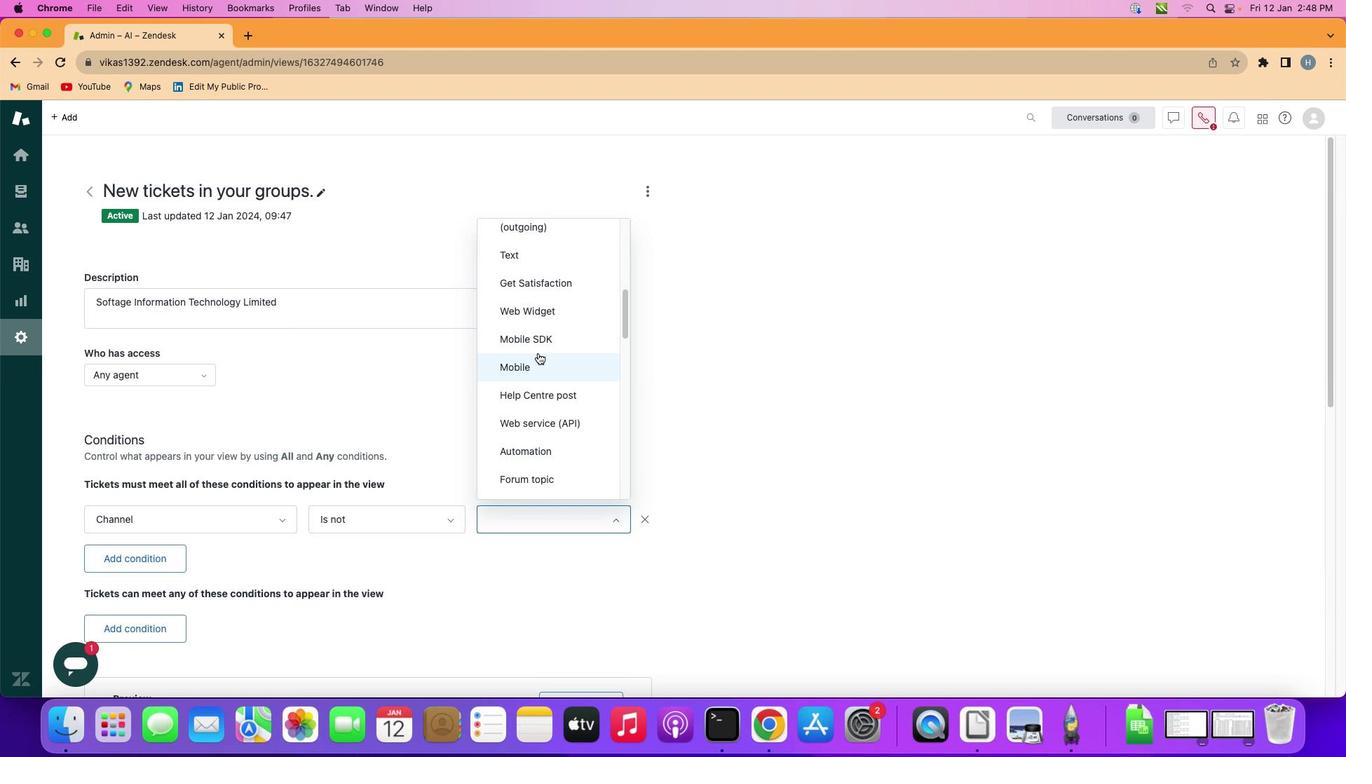 
Action: Mouse scrolled (521, 354) with delta (0, -2)
Screenshot: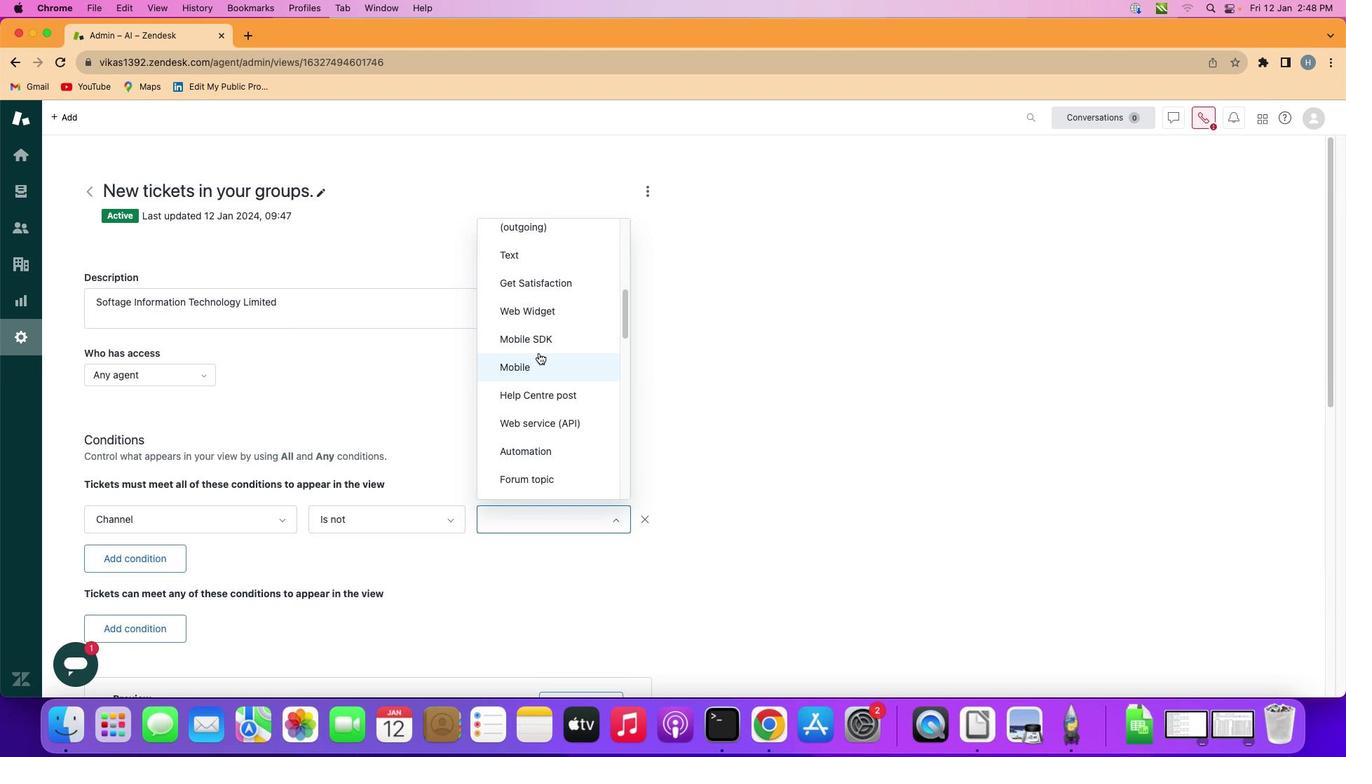 
Action: Mouse moved to (538, 352)
Screenshot: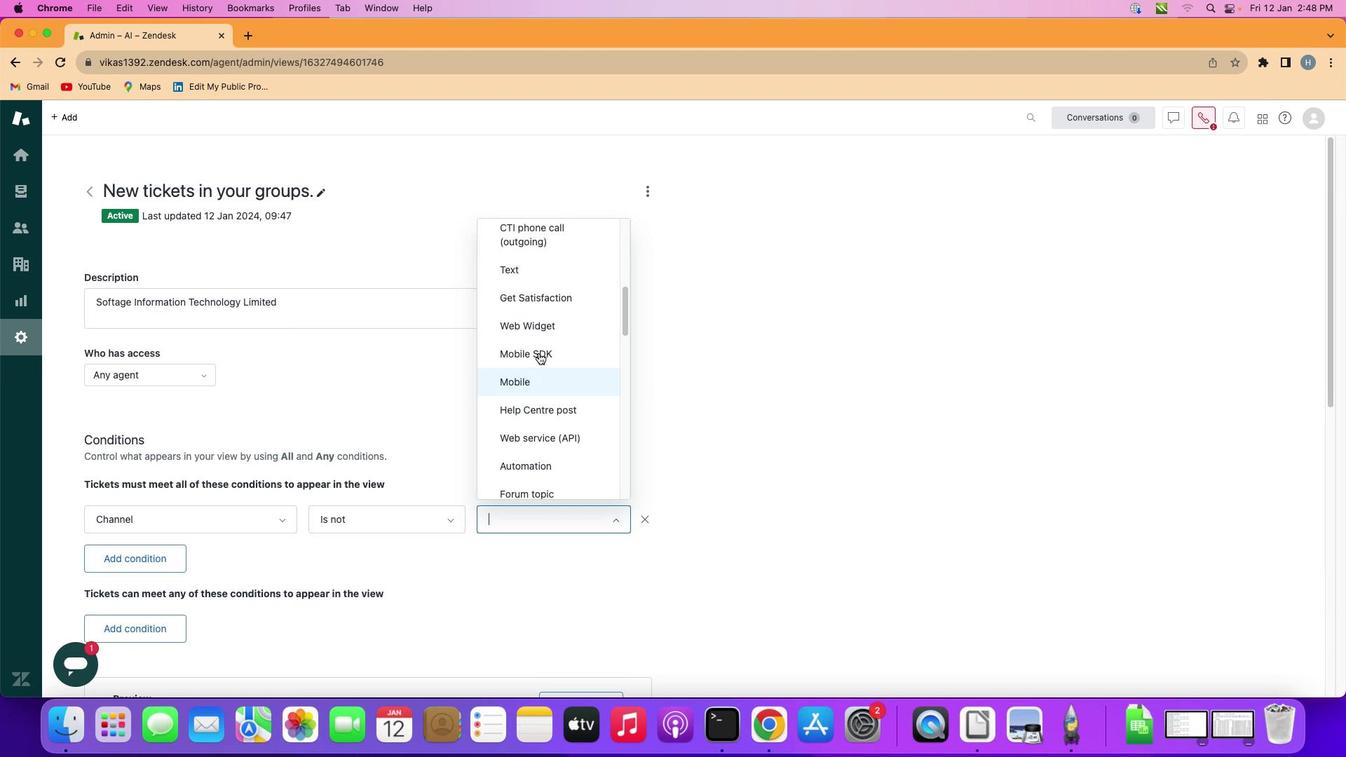 
Action: Mouse scrolled (538, 352) with delta (0, 0)
Screenshot: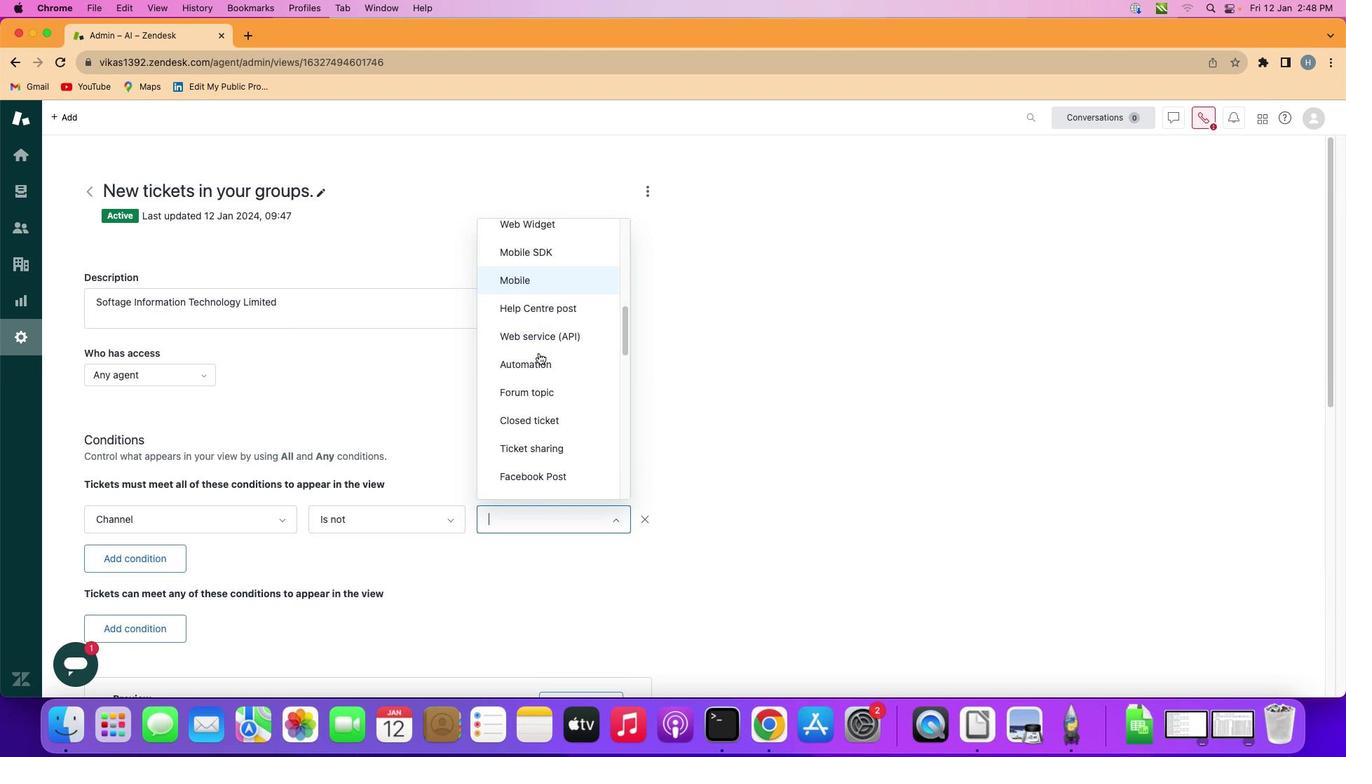 
Action: Mouse scrolled (538, 352) with delta (0, 1)
Screenshot: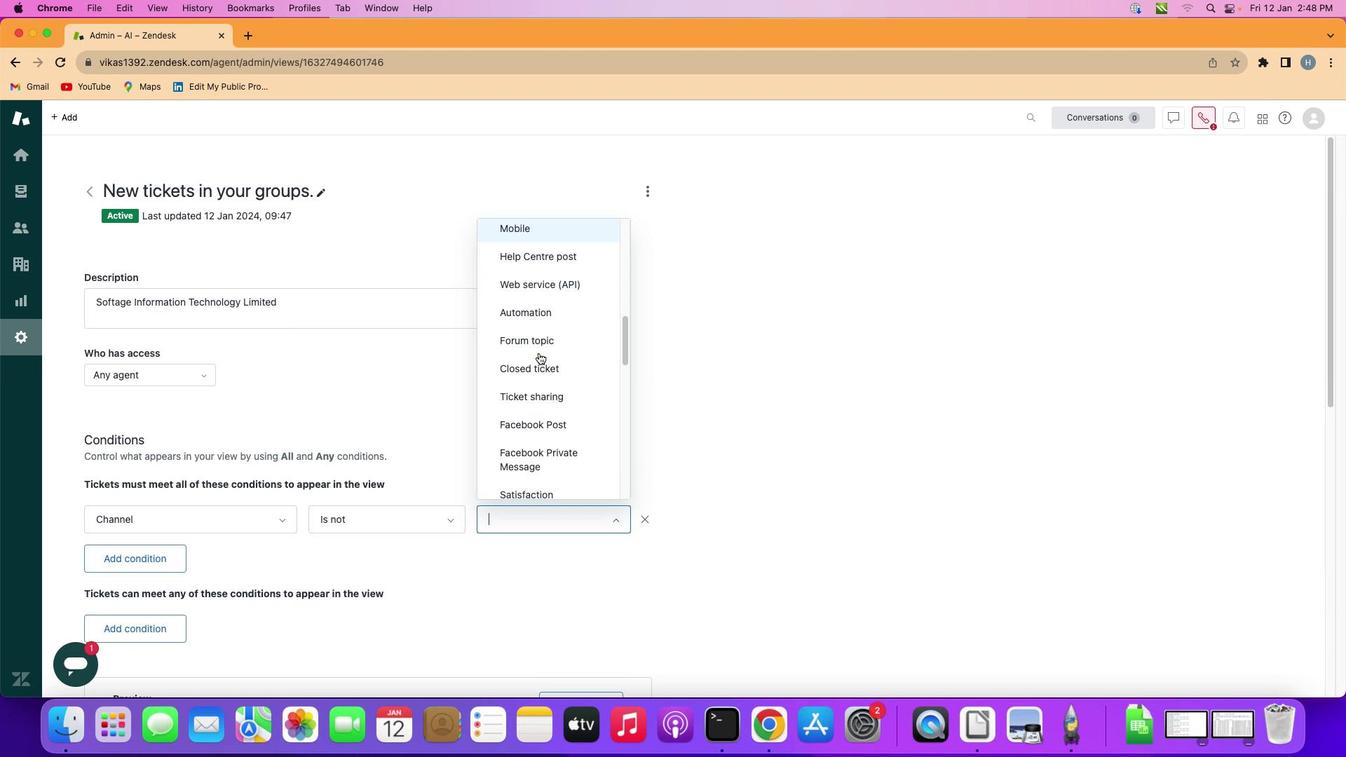 
Action: Mouse scrolled (538, 352) with delta (0, -1)
Screenshot: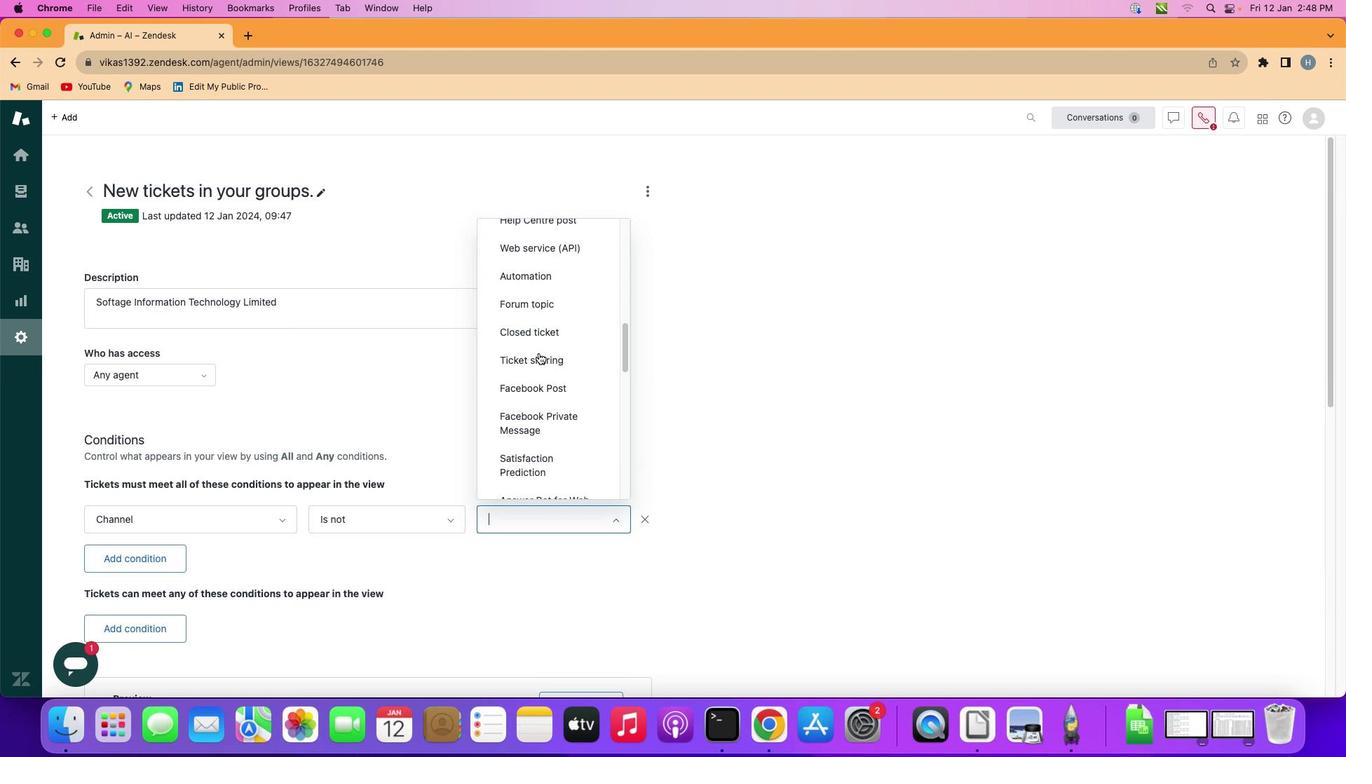
Action: Mouse scrolled (538, 352) with delta (0, -1)
Screenshot: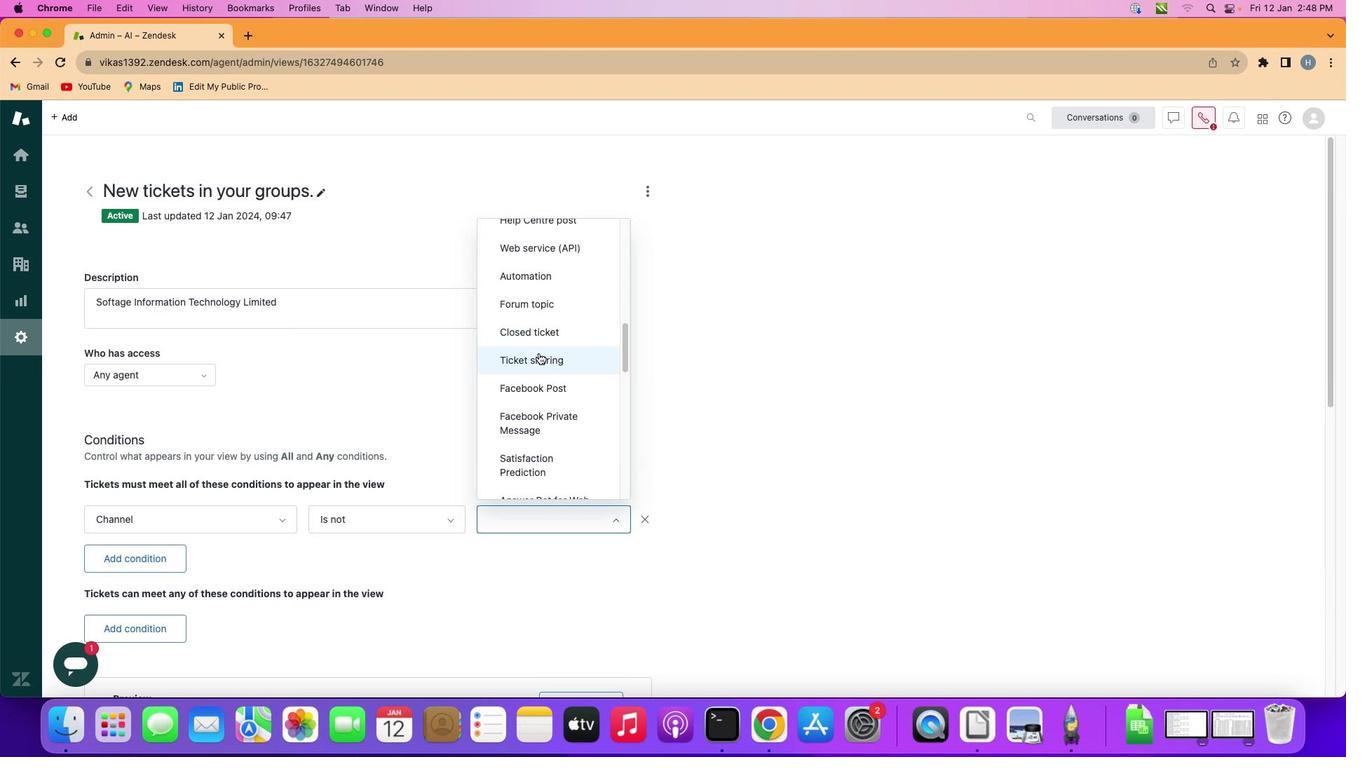 
Action: Mouse scrolled (538, 352) with delta (0, -2)
Screenshot: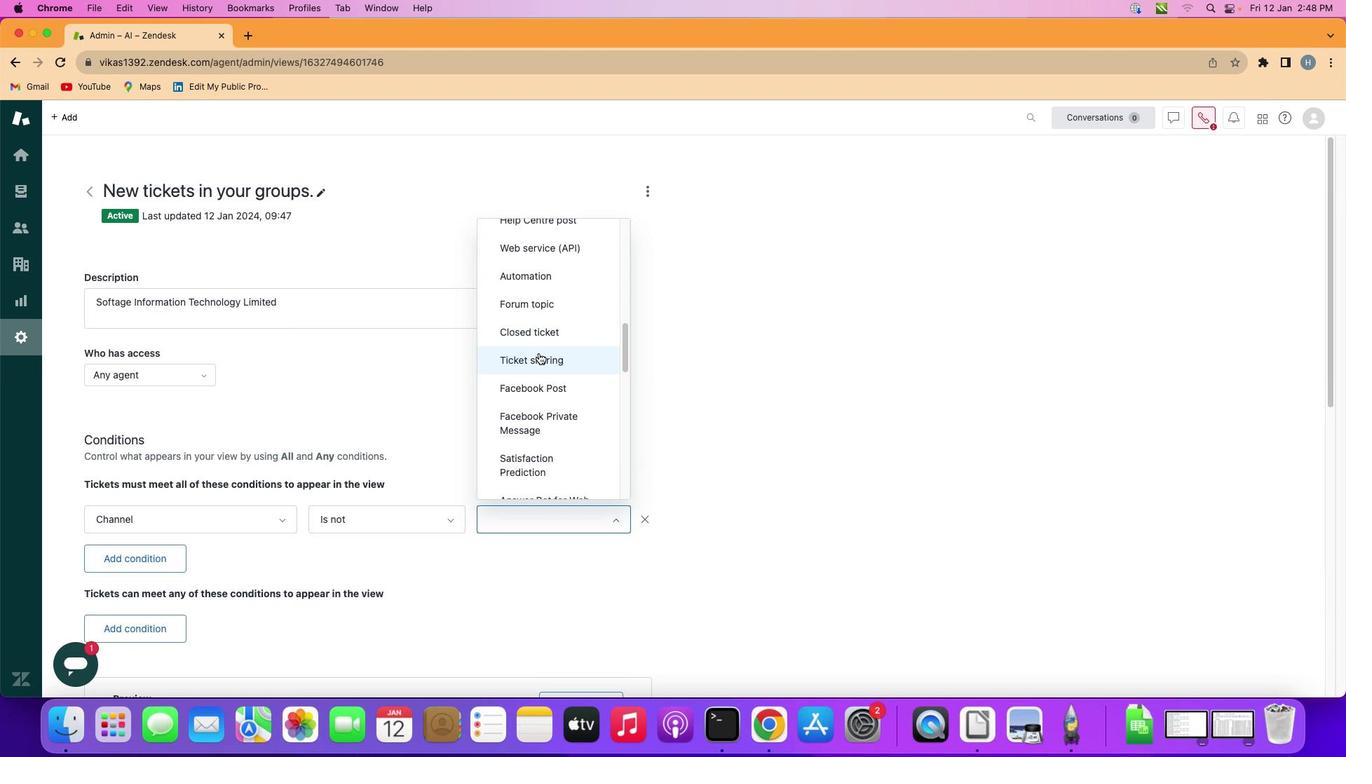 
Action: Mouse moved to (539, 352)
Screenshot: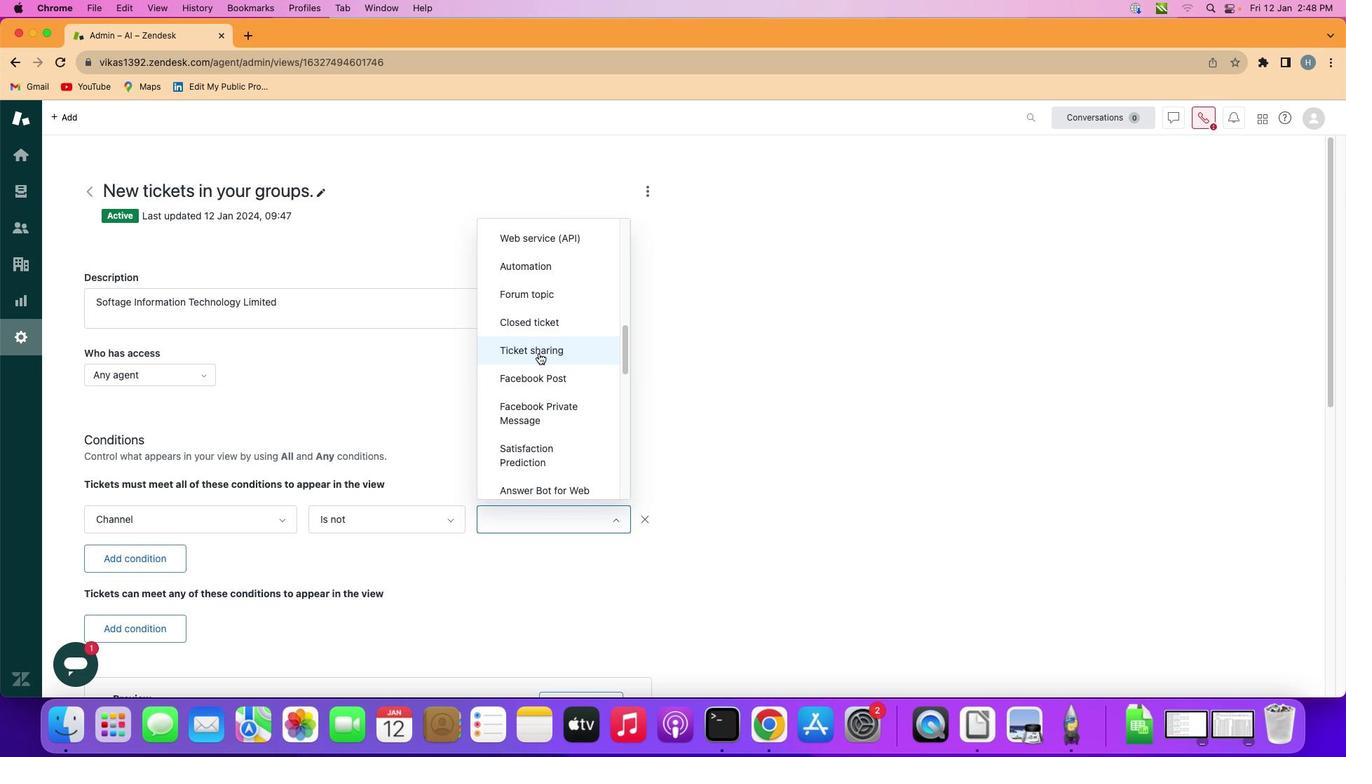 
Action: Mouse scrolled (539, 352) with delta (0, 0)
Screenshot: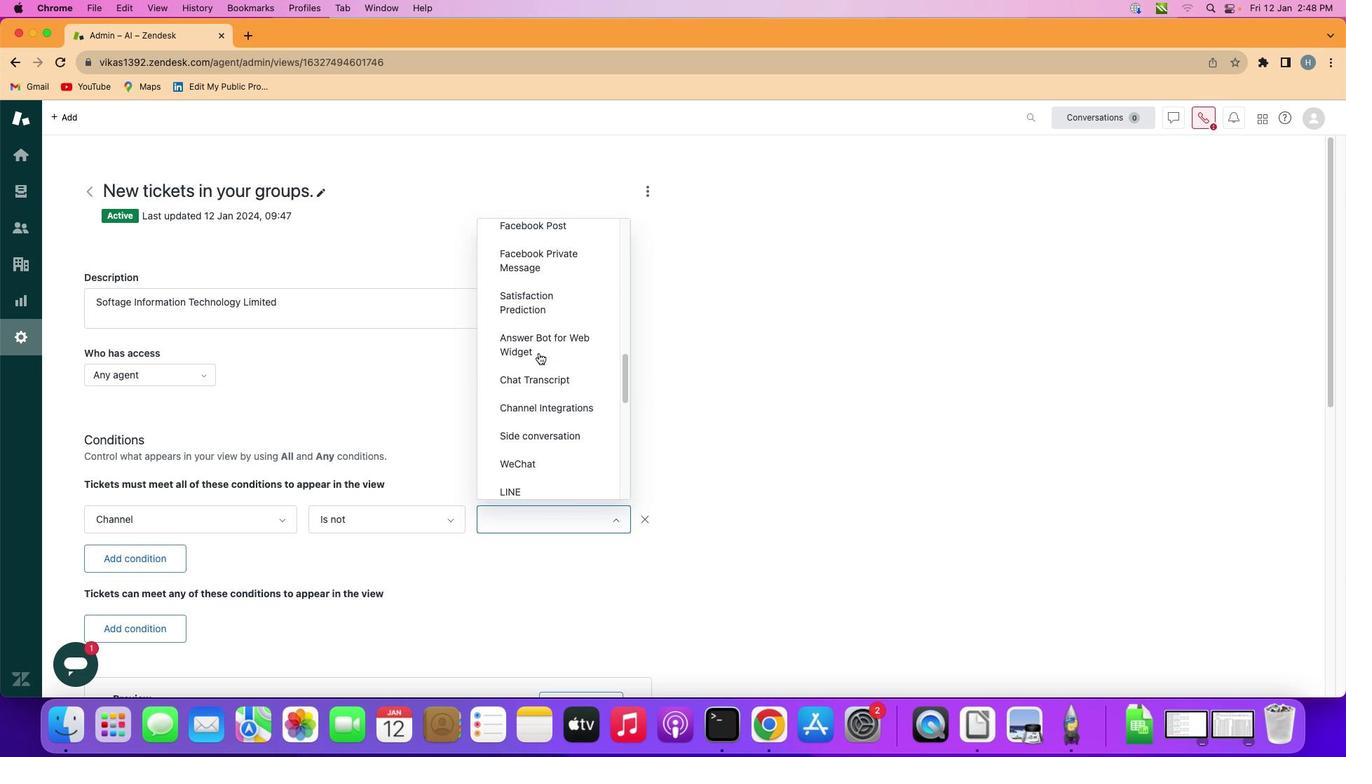 
Action: Mouse scrolled (539, 352) with delta (0, 0)
Screenshot: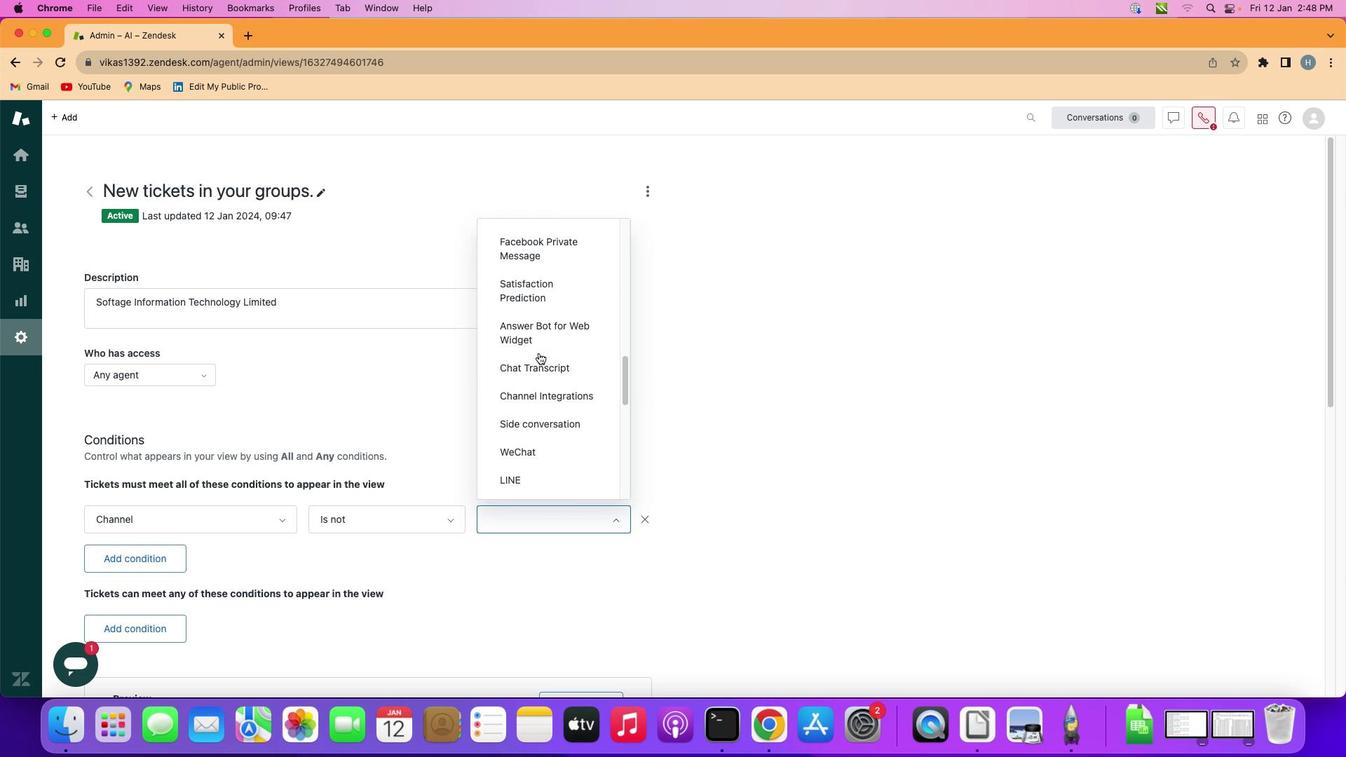 
Action: Mouse scrolled (539, 352) with delta (0, -1)
Screenshot: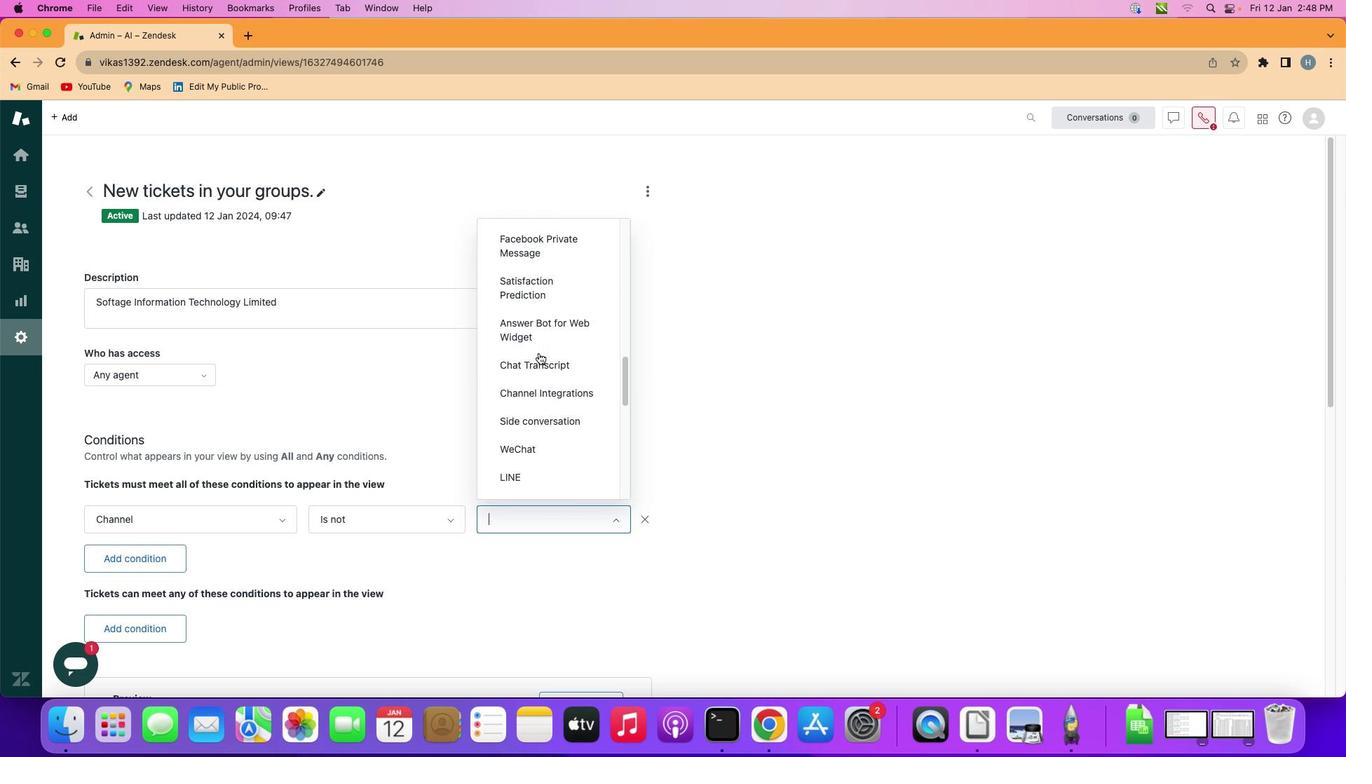 
Action: Mouse scrolled (539, 352) with delta (0, -2)
Screenshot: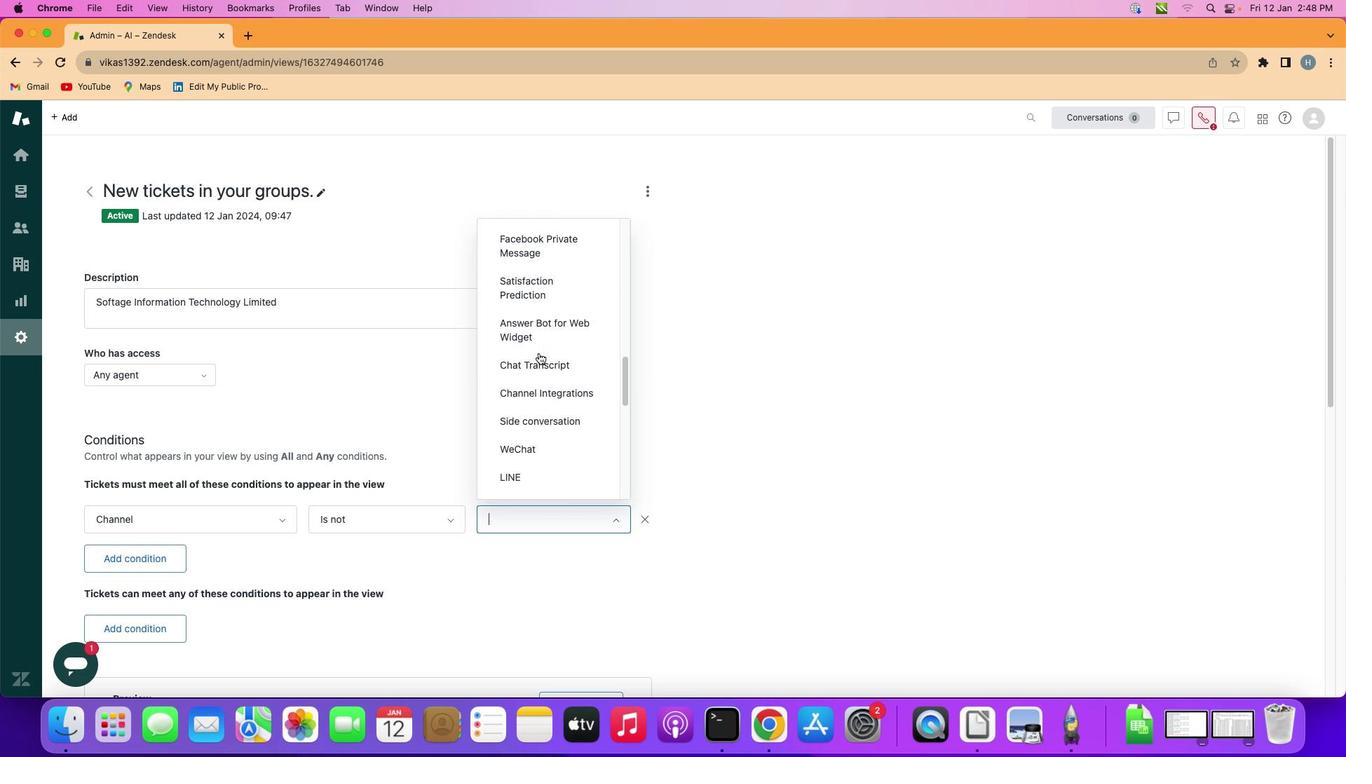 
Action: Mouse scrolled (539, 352) with delta (0, 0)
Screenshot: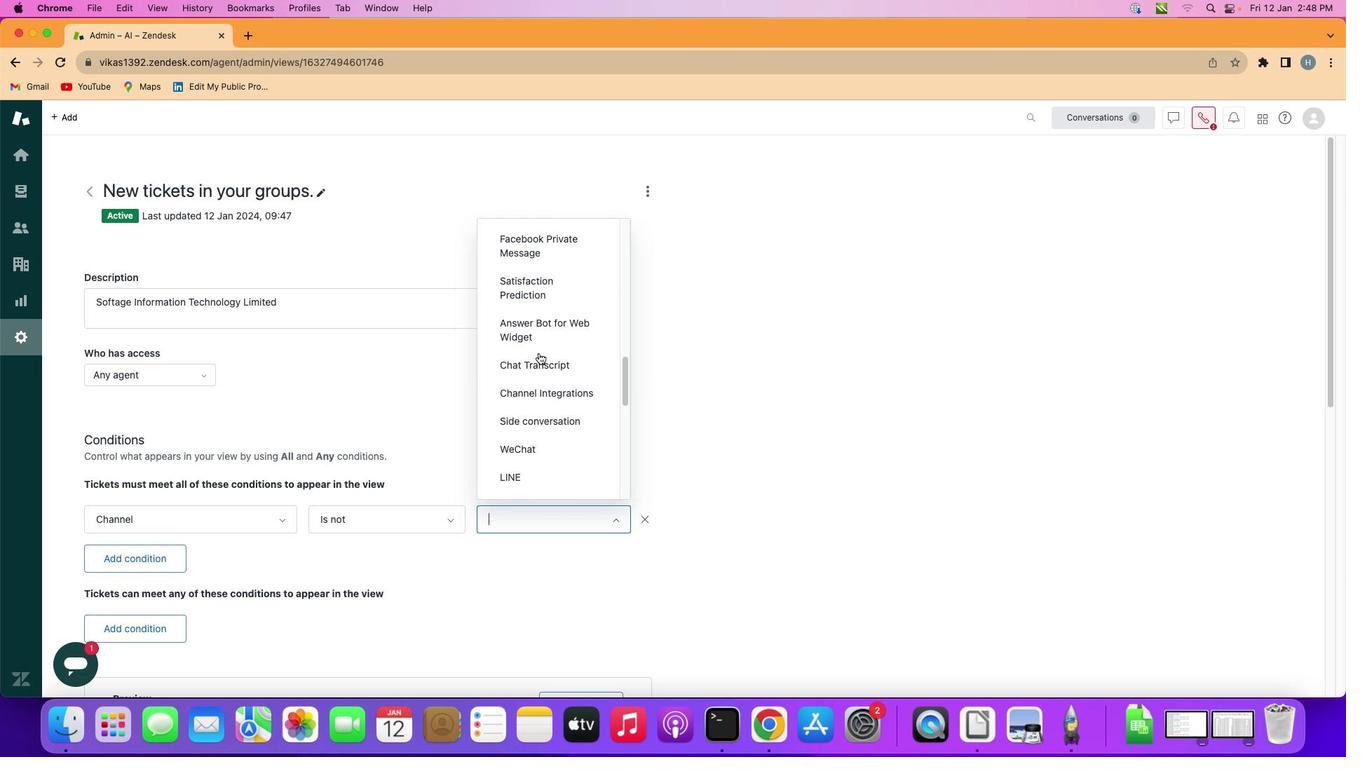 
Action: Mouse scrolled (539, 352) with delta (0, 0)
Screenshot: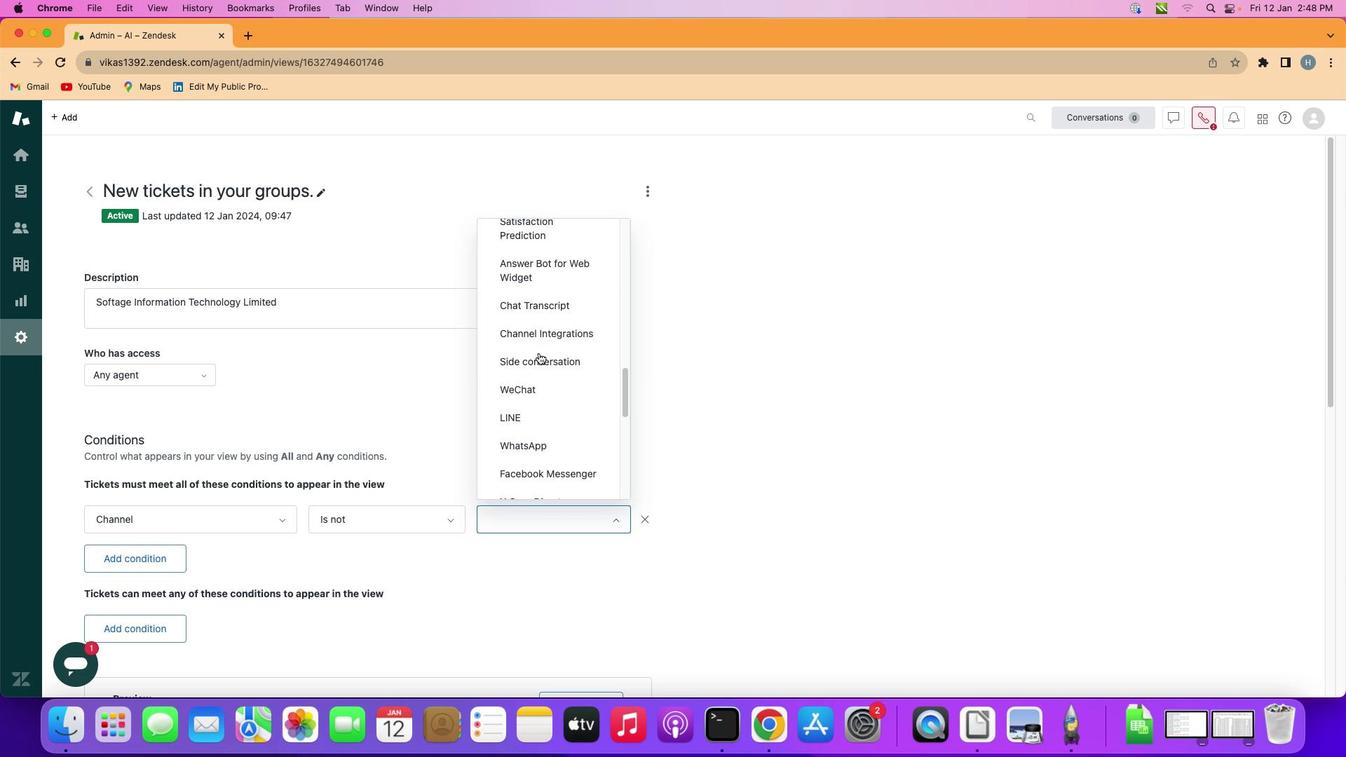 
Action: Mouse scrolled (539, 352) with delta (0, 0)
Screenshot: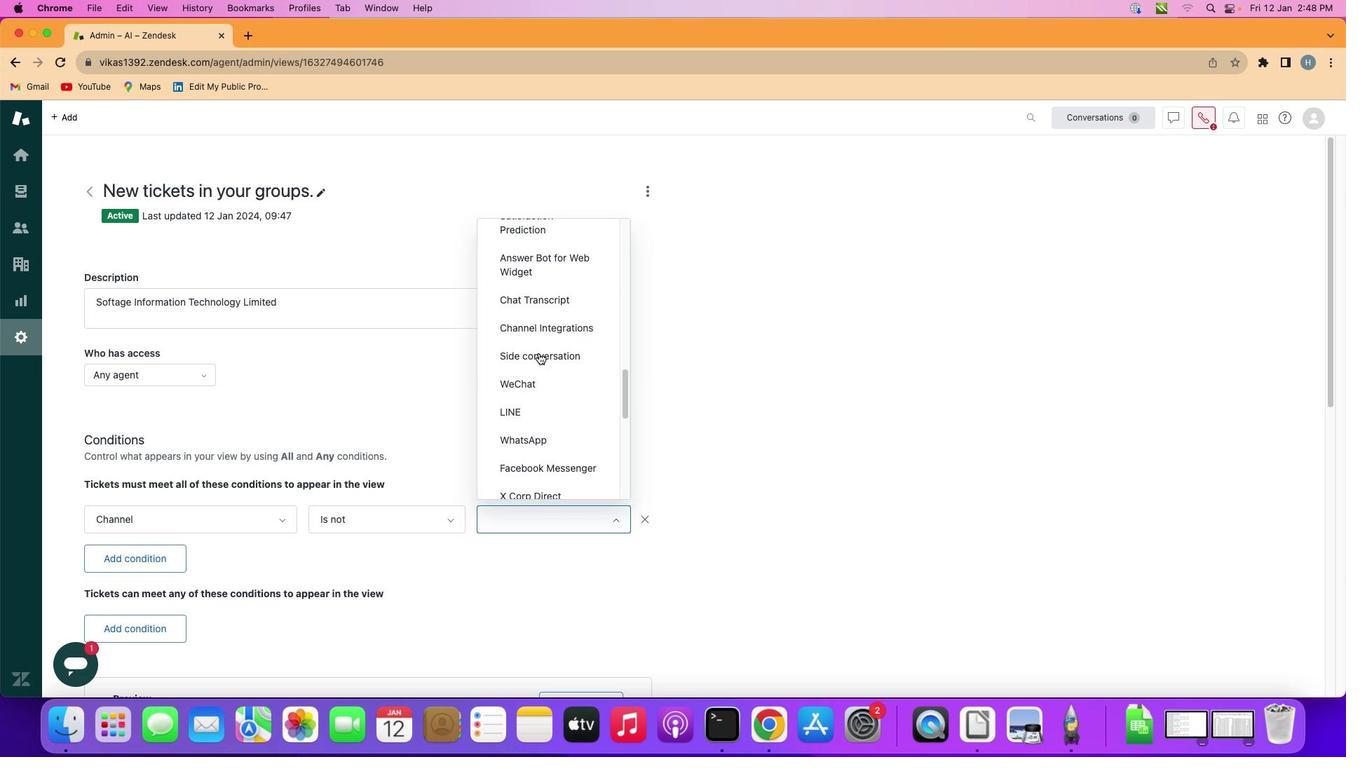 
Action: Mouse scrolled (539, 352) with delta (0, 0)
Screenshot: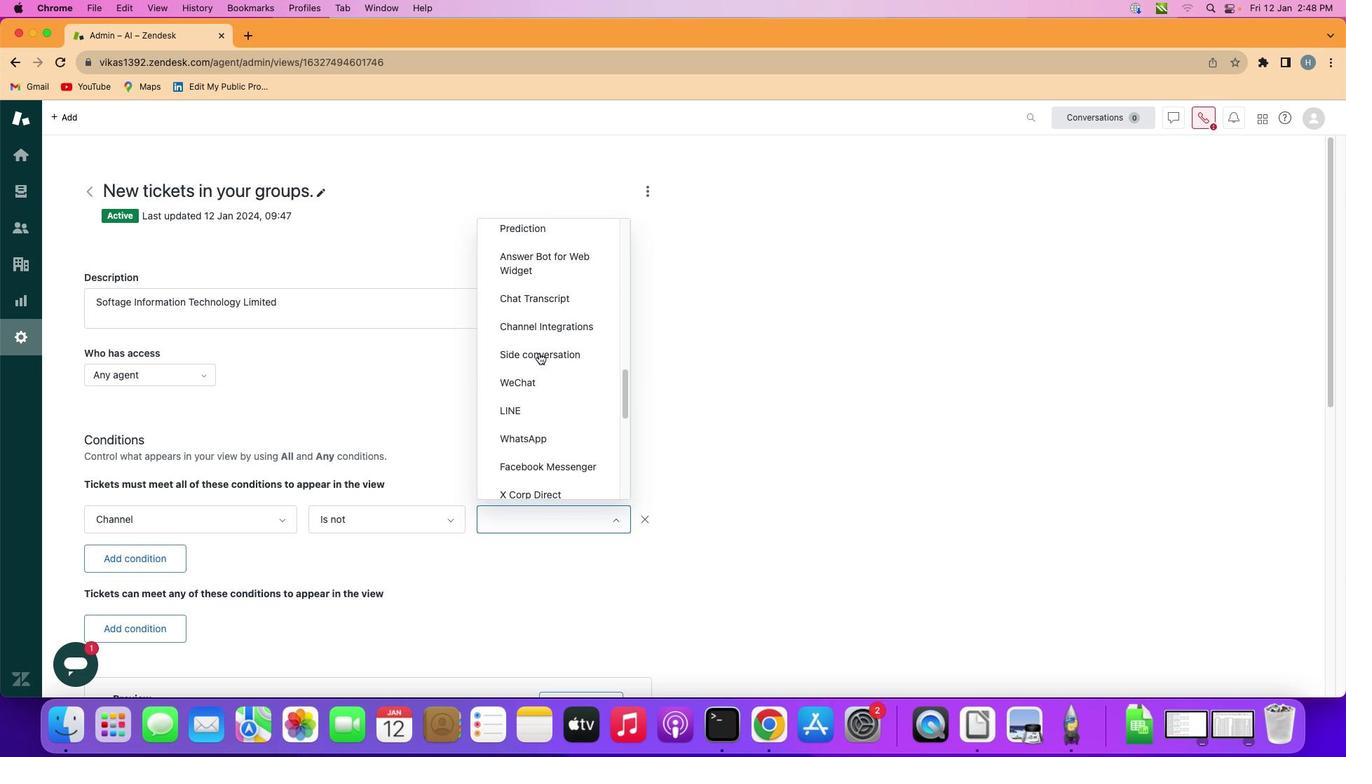 
Action: Mouse scrolled (539, 352) with delta (0, 0)
Screenshot: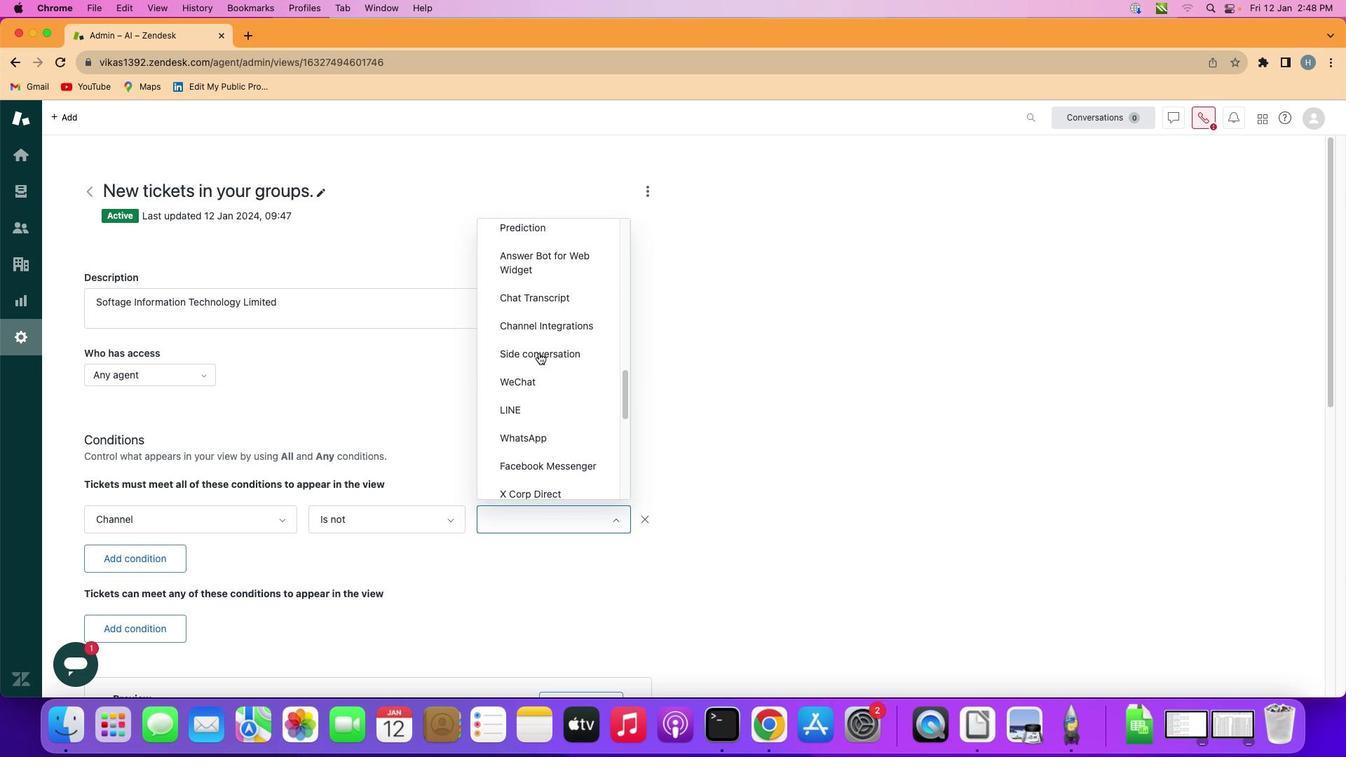 
Action: Mouse scrolled (539, 352) with delta (0, 0)
Screenshot: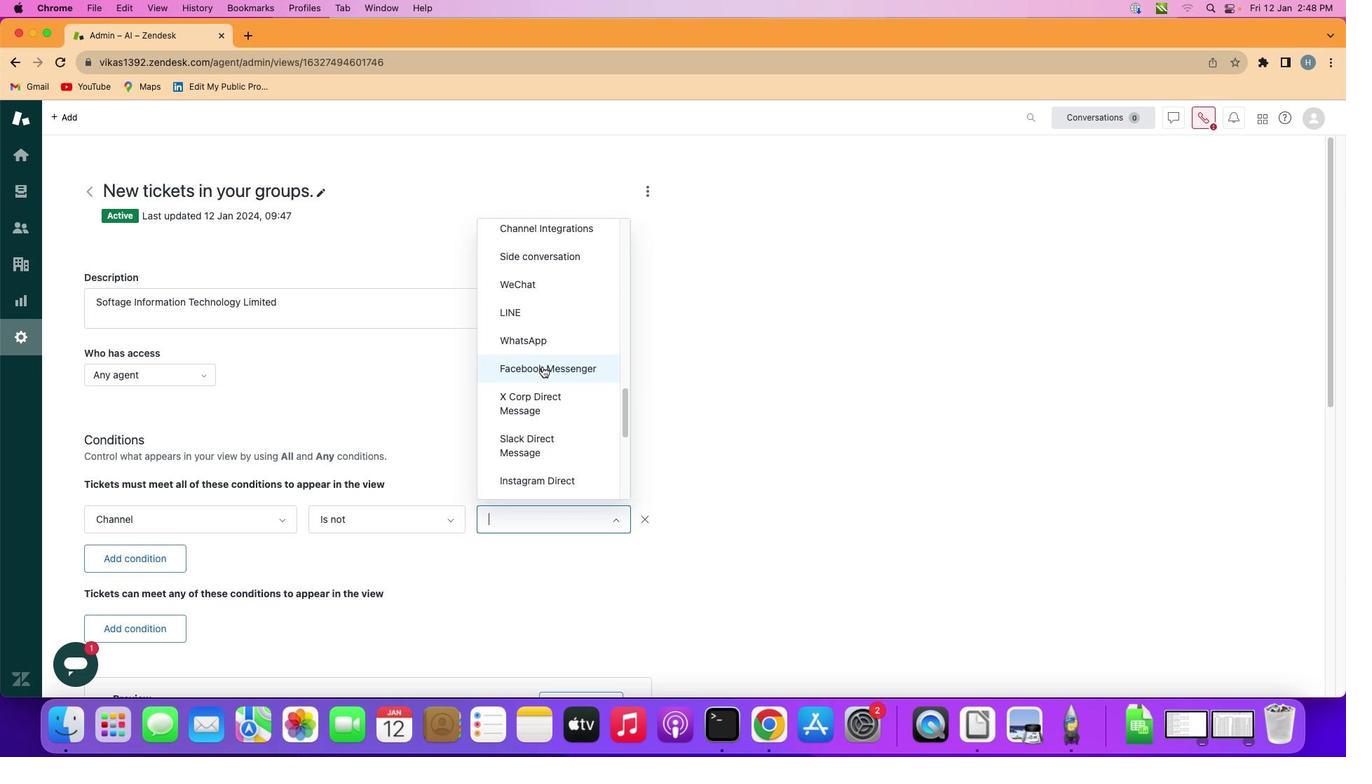 
Action: Mouse scrolled (539, 352) with delta (0, 0)
Screenshot: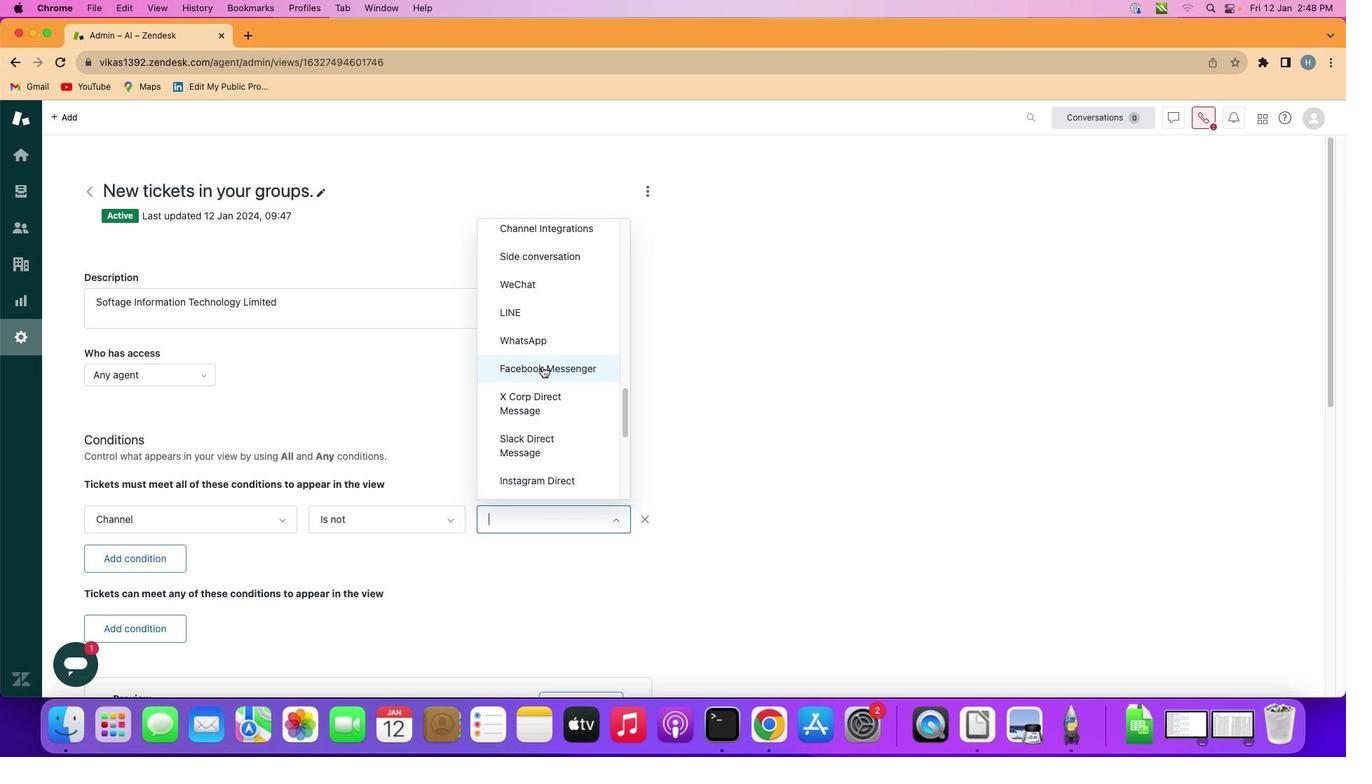 
Action: Mouse scrolled (539, 352) with delta (0, -1)
Screenshot: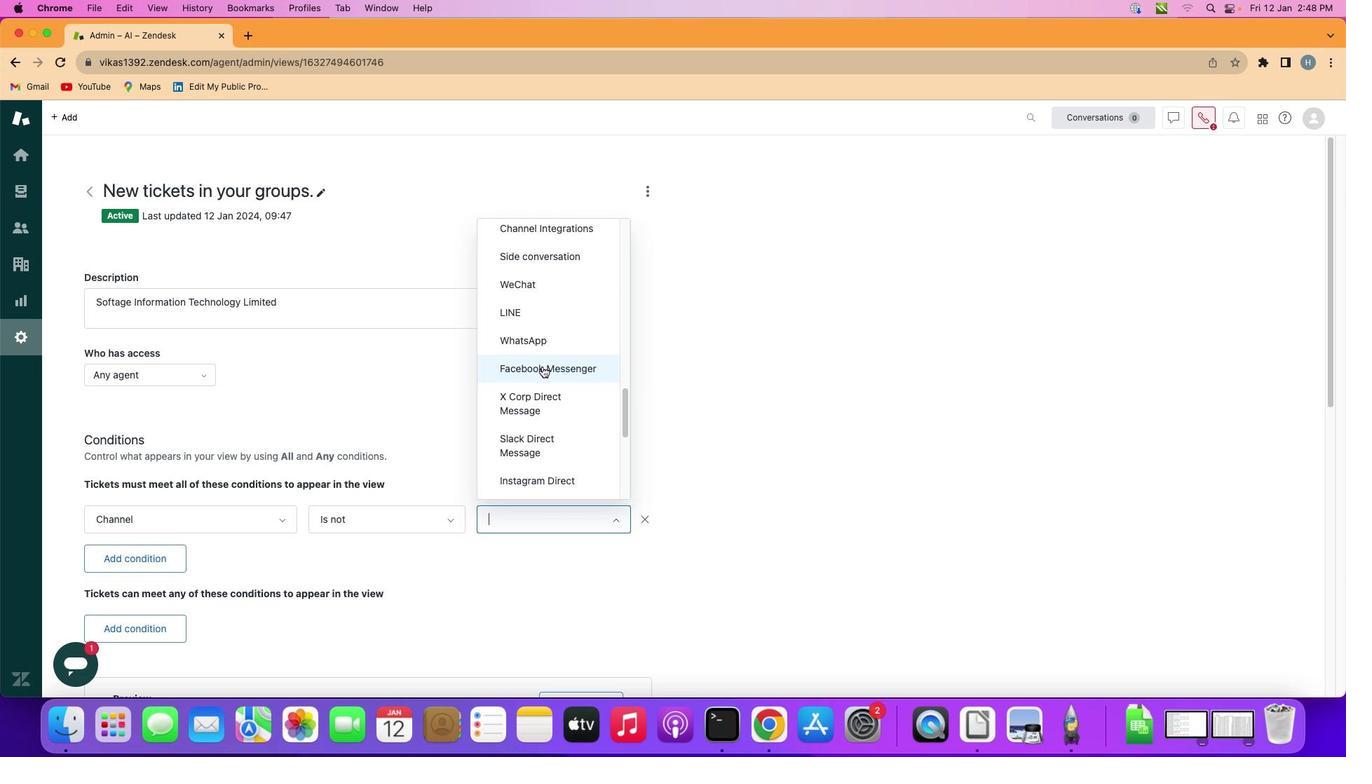 
Action: Mouse moved to (548, 349)
Screenshot: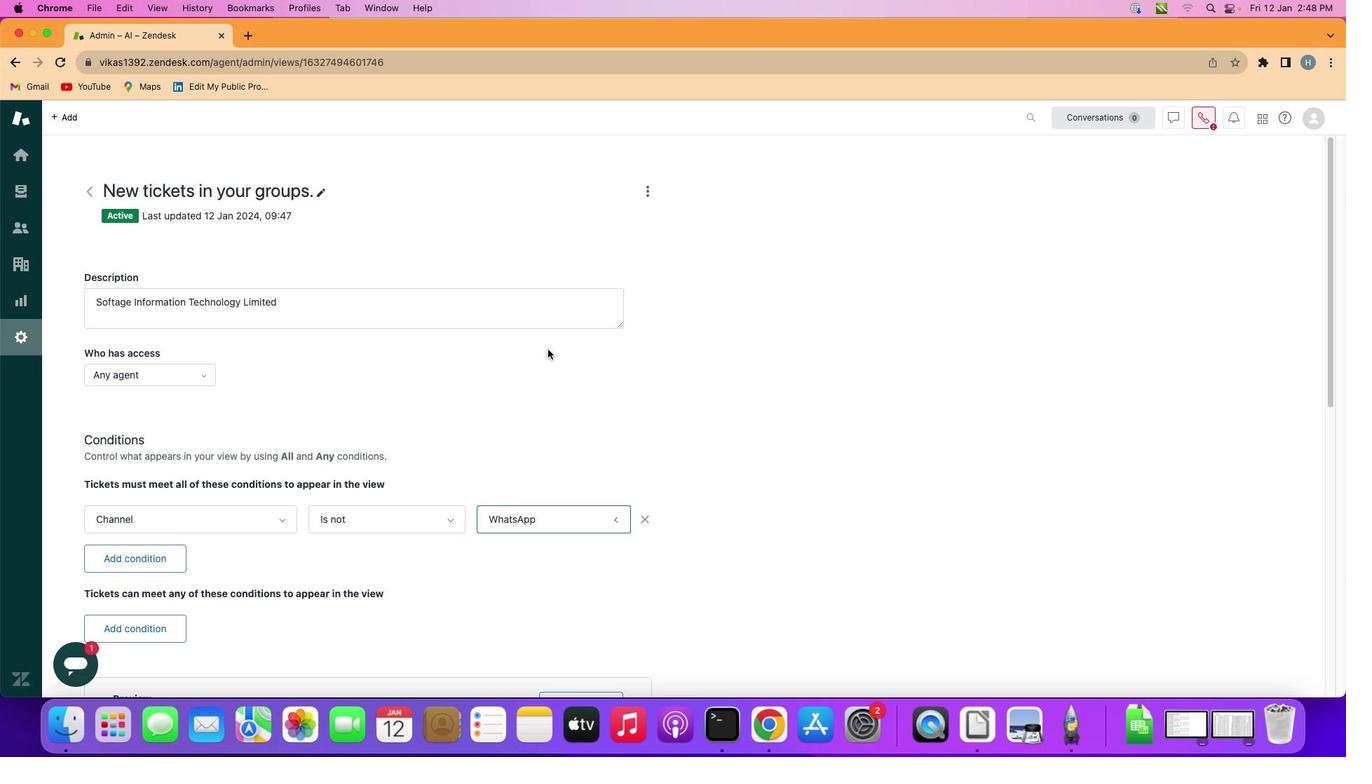 
Action: Mouse pressed left at (548, 349)
Screenshot: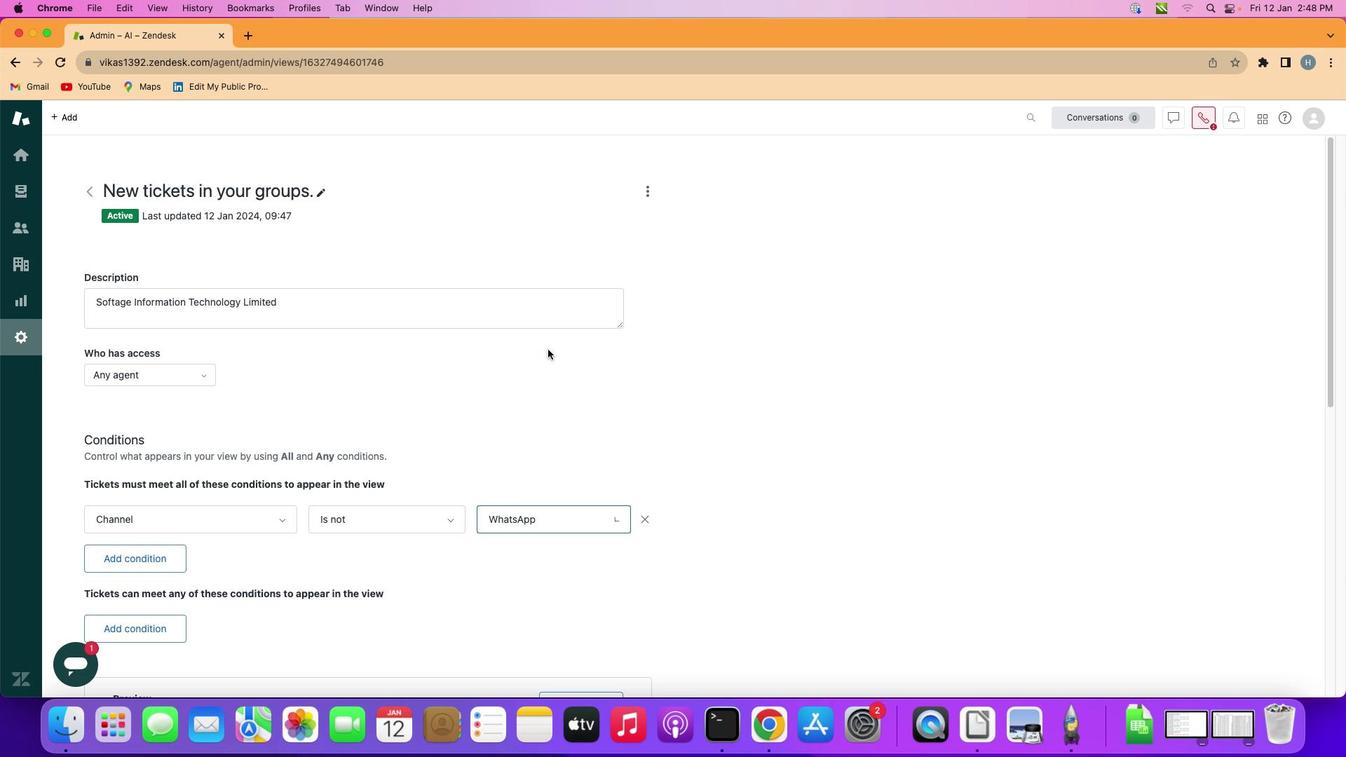 
Action: Mouse moved to (548, 349)
Screenshot: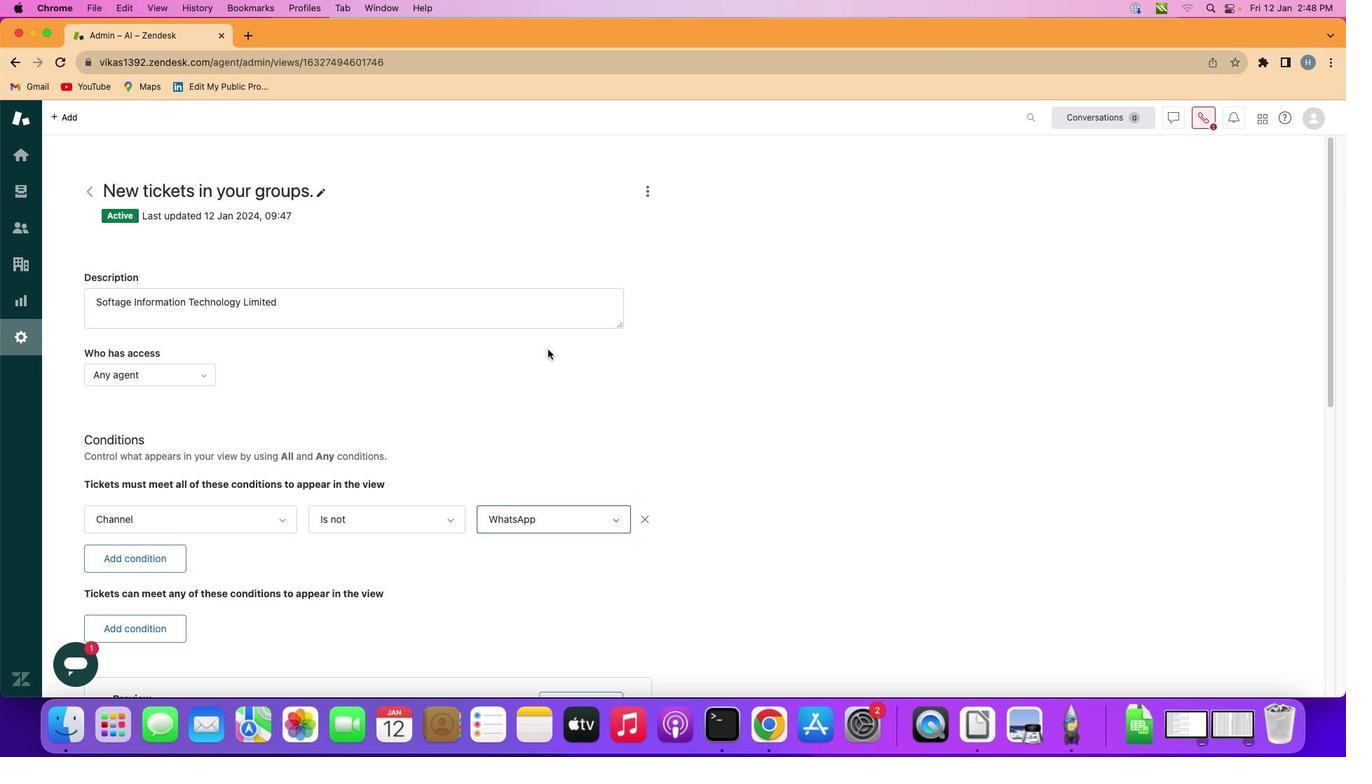 
